 Task: Master Chrome QR Code Generator.
Action: Mouse moved to (1138, 32)
Screenshot: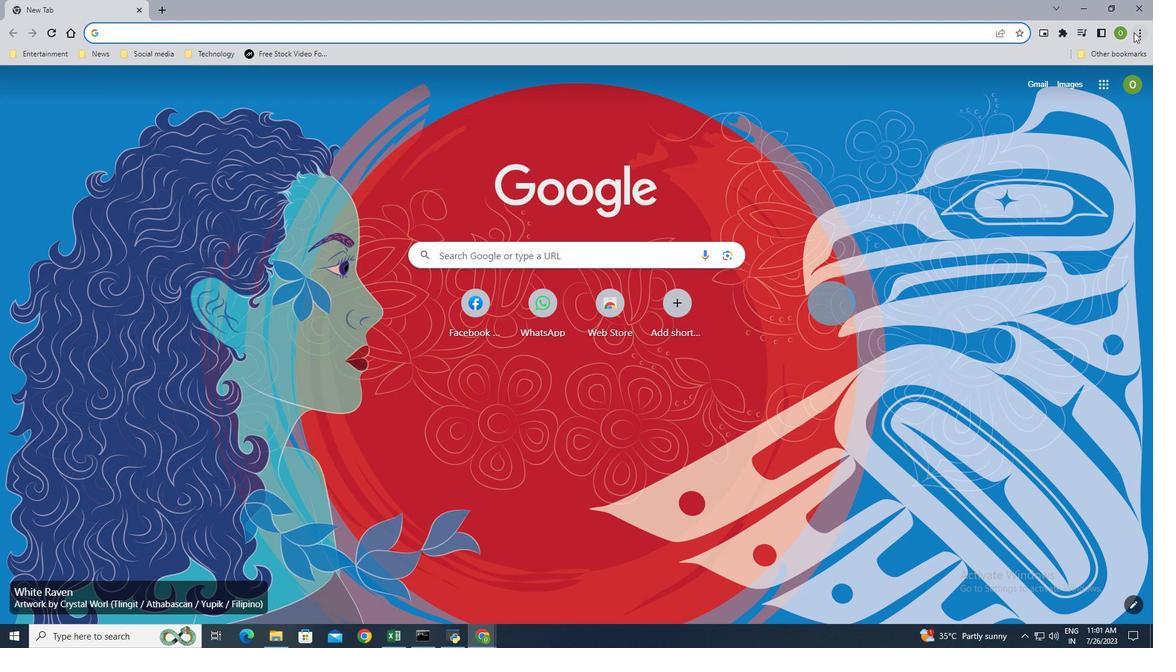 
Action: Mouse pressed left at (1138, 32)
Screenshot: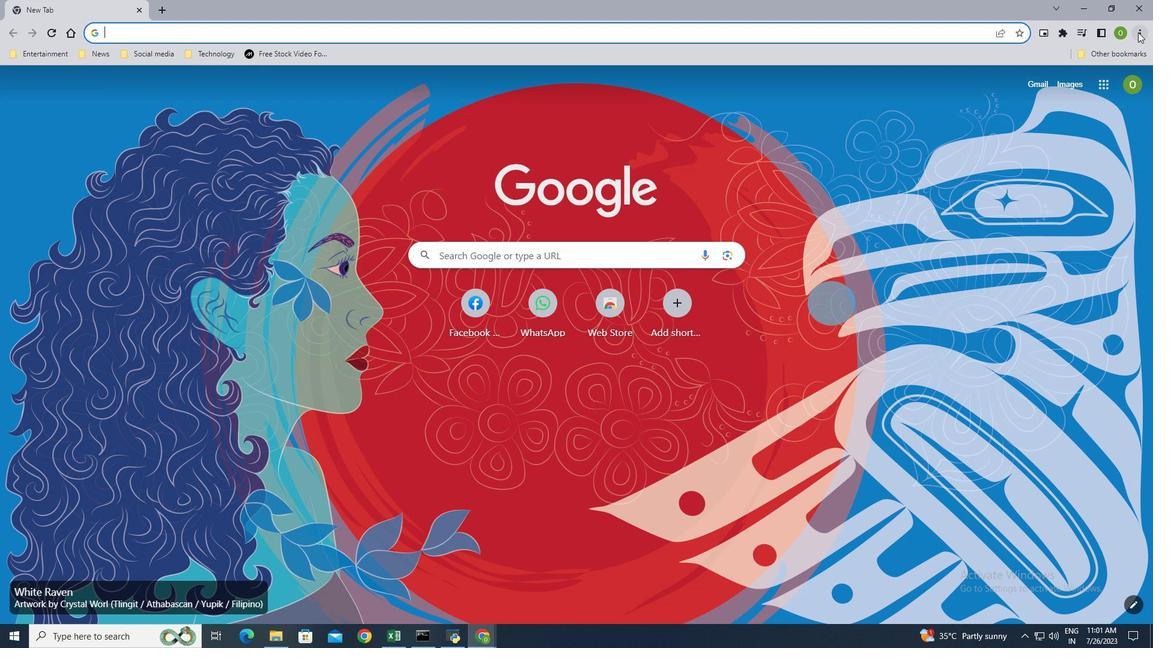 
Action: Mouse moved to (1043, 152)
Screenshot: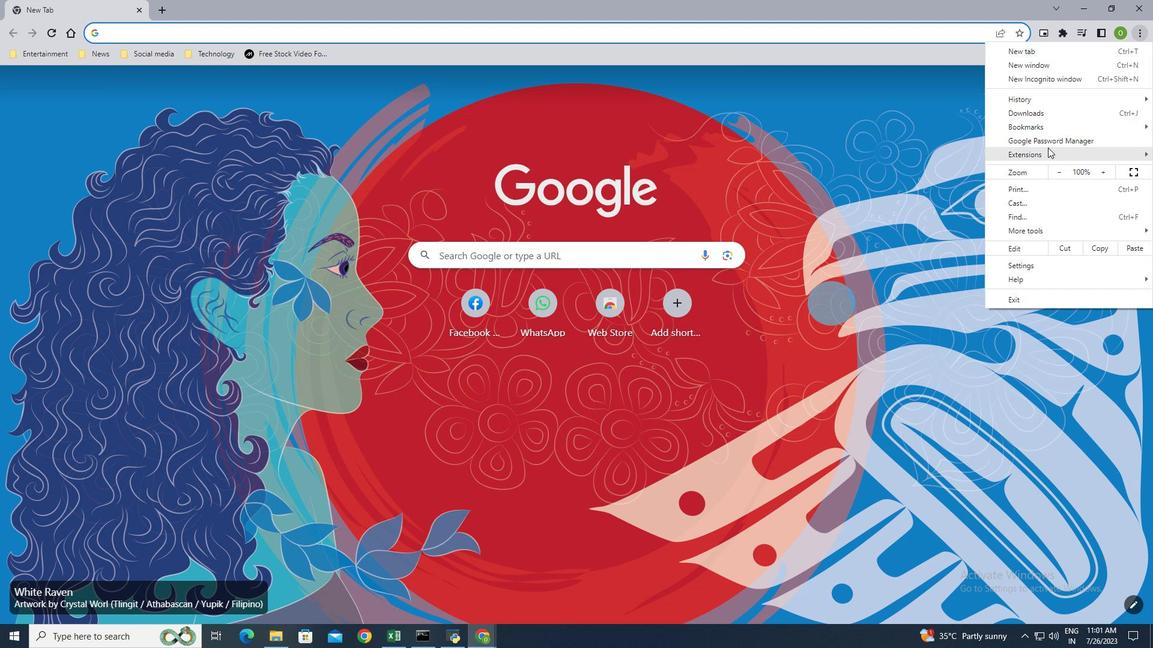 
Action: Mouse pressed left at (1043, 152)
Screenshot: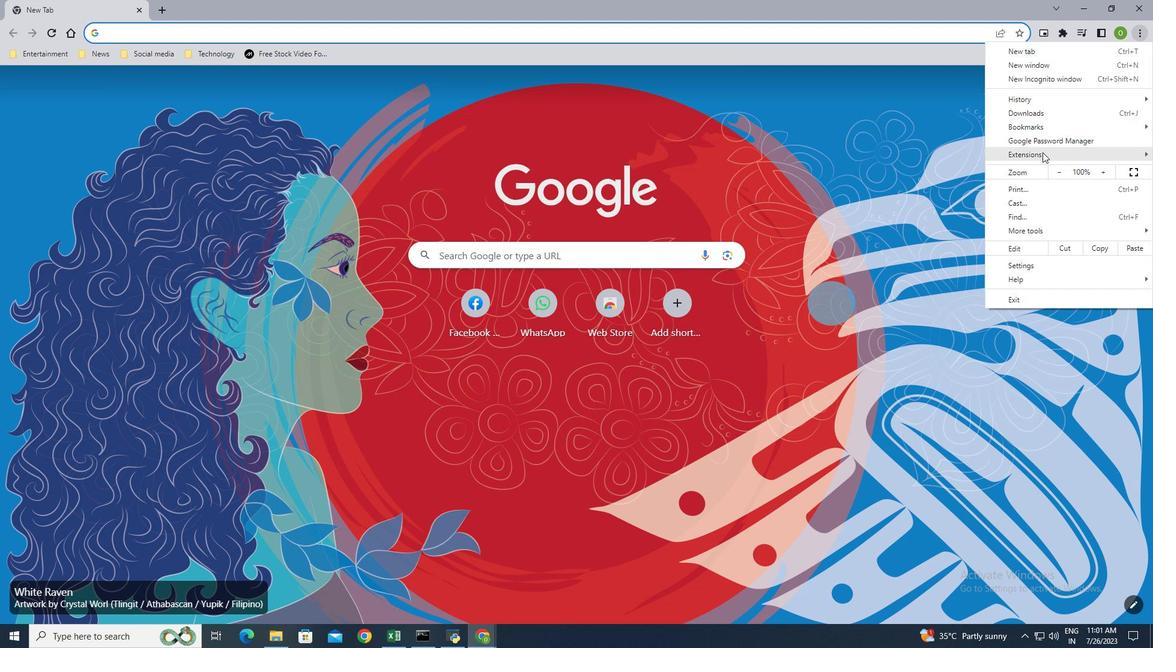 
Action: Mouse moved to (929, 170)
Screenshot: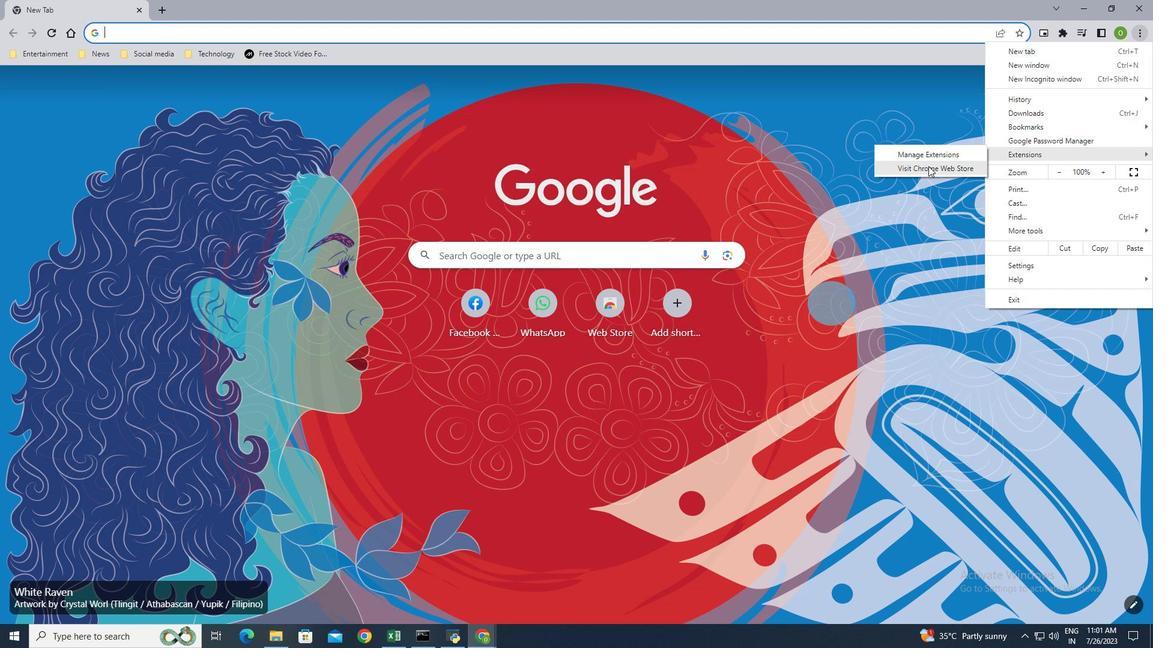
Action: Mouse pressed left at (929, 170)
Screenshot: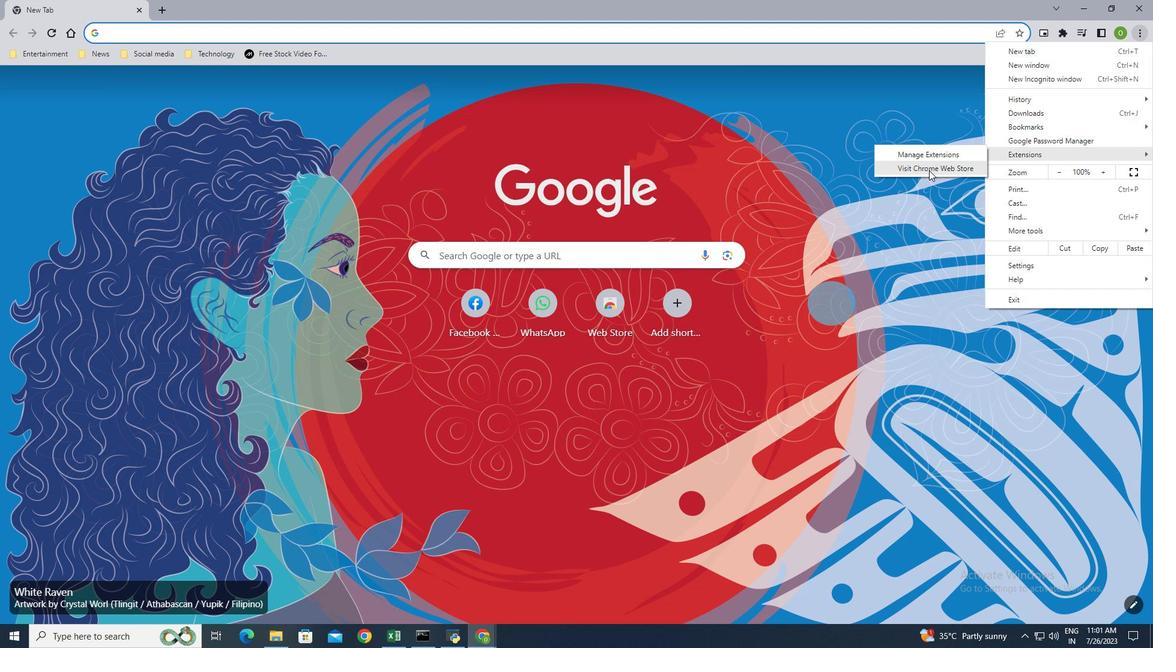 
Action: Mouse moved to (250, 129)
Screenshot: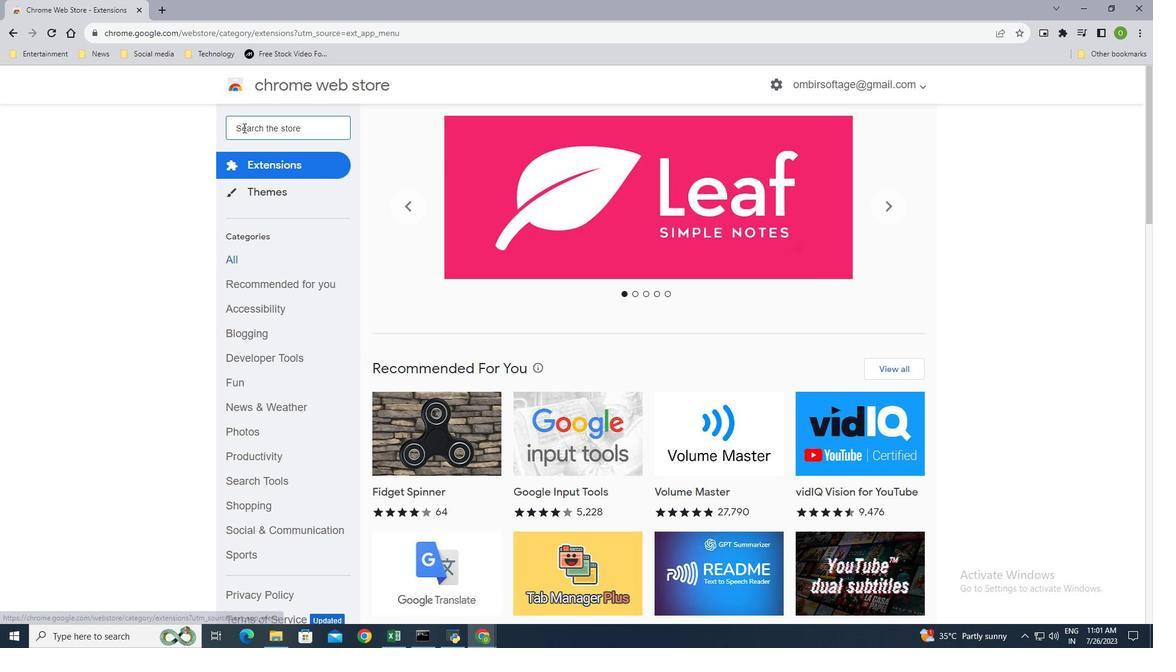 
Action: Mouse pressed left at (250, 129)
Screenshot: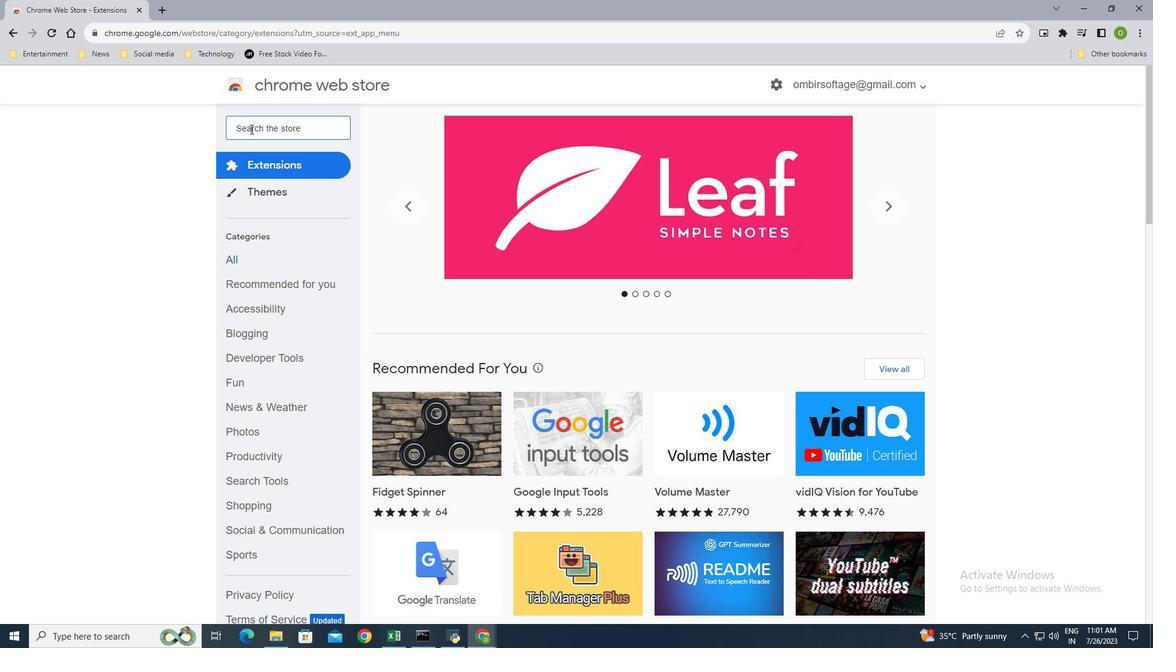 
Action: Key pressed qr<Key.space>code<Key.space>generator<Key.enter>
Screenshot: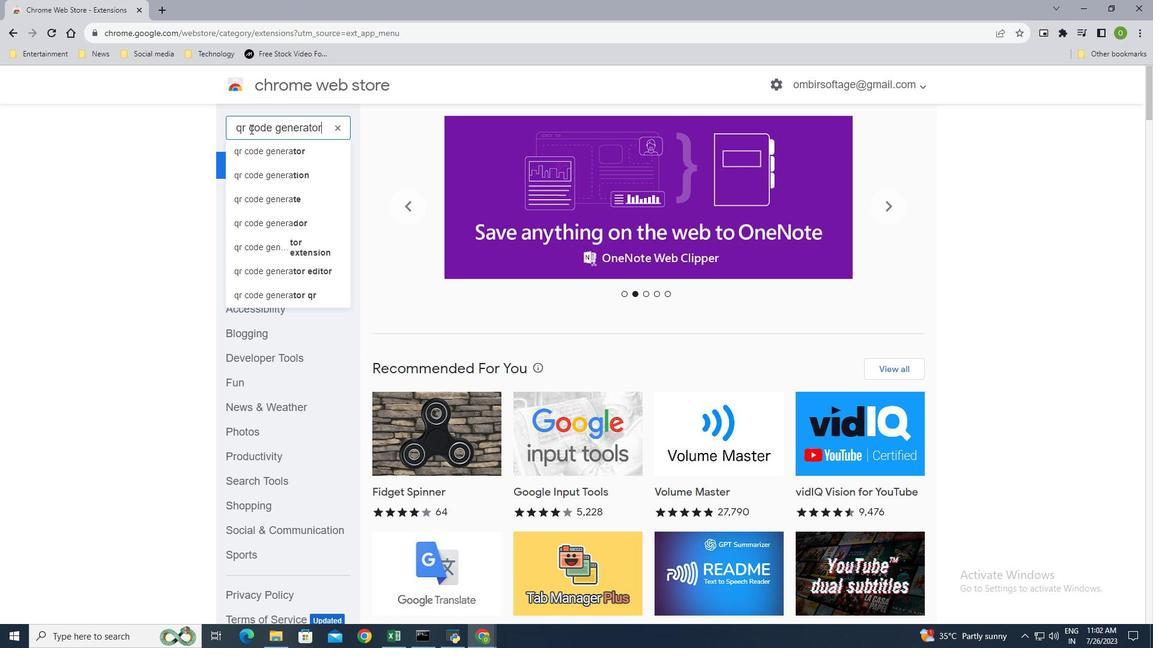 
Action: Mouse moved to (263, 148)
Screenshot: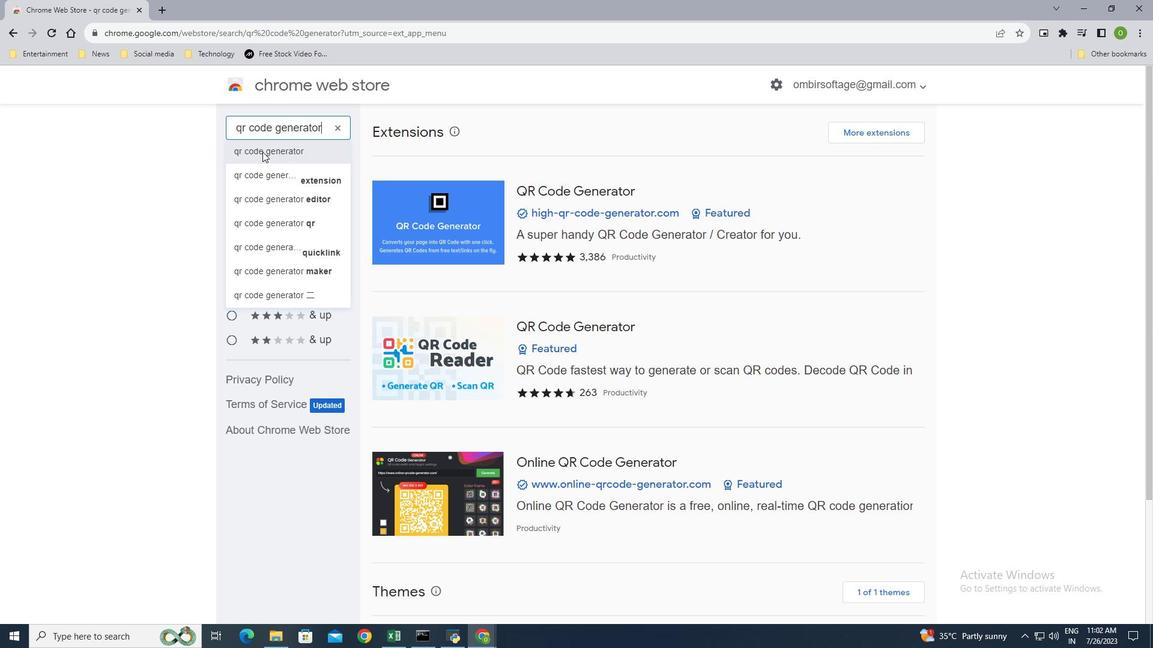 
Action: Mouse pressed left at (263, 148)
Screenshot: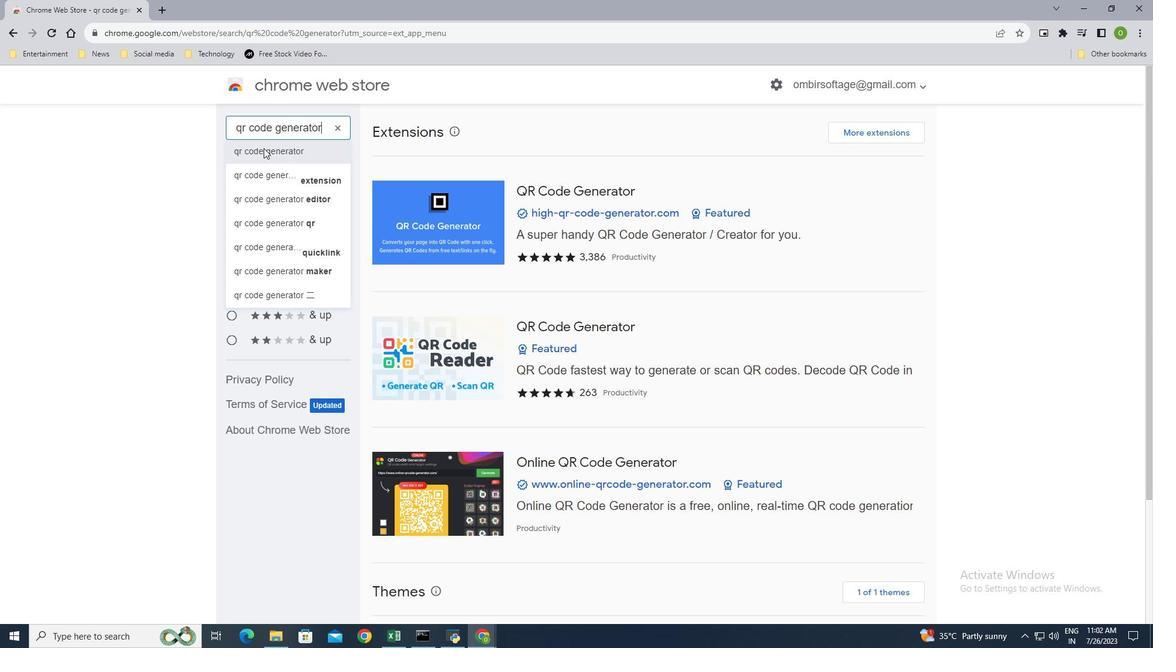 
Action: Mouse moved to (584, 301)
Screenshot: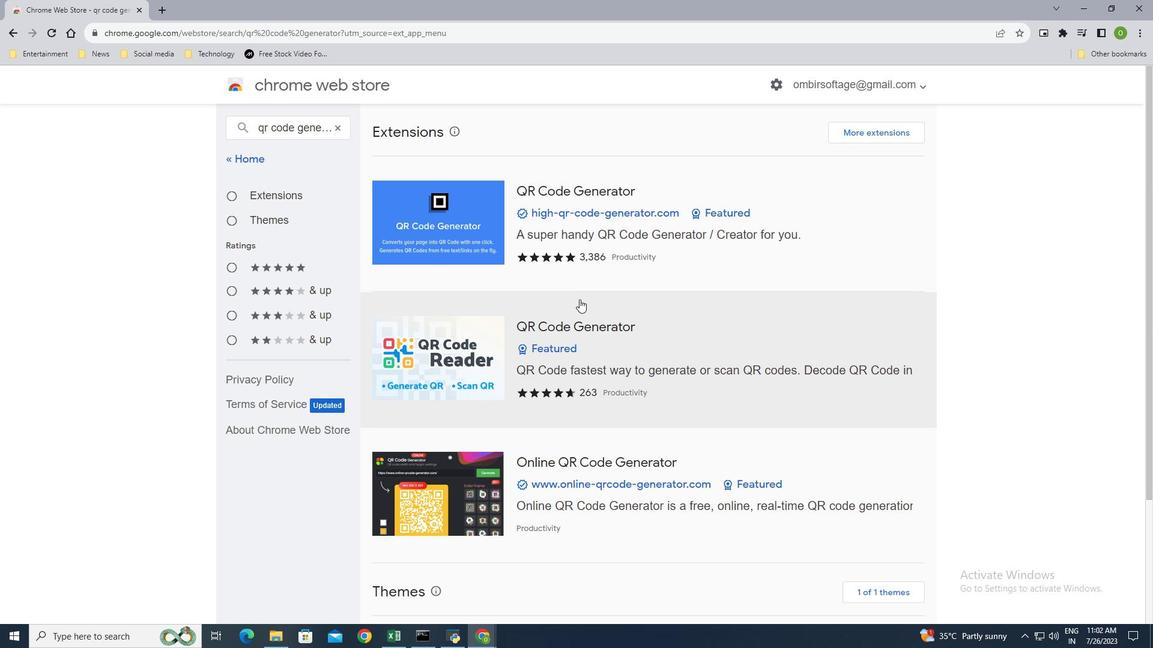 
Action: Mouse scrolled (584, 301) with delta (0, 0)
Screenshot: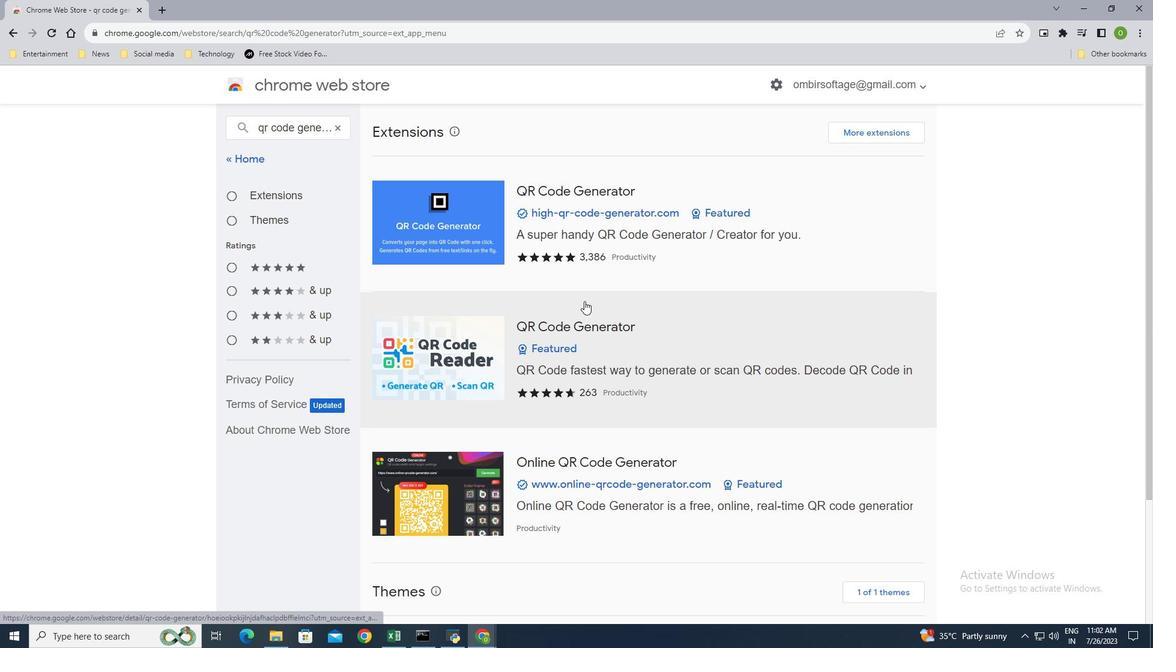
Action: Mouse scrolled (584, 301) with delta (0, 0)
Screenshot: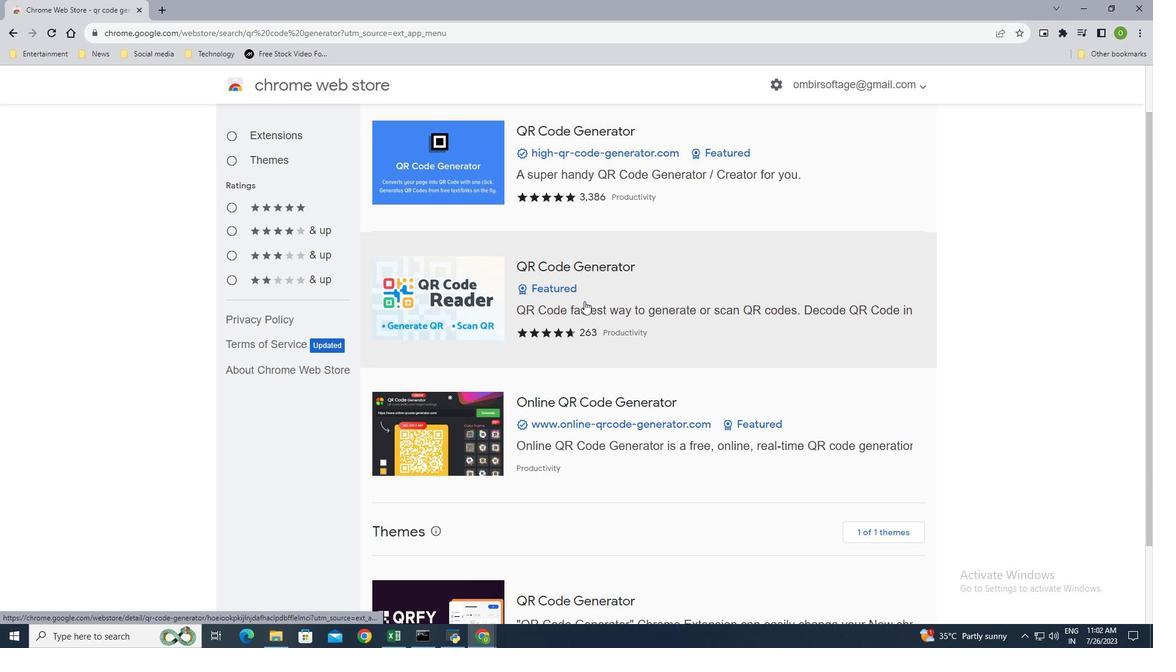 
Action: Mouse scrolled (584, 301) with delta (0, 0)
Screenshot: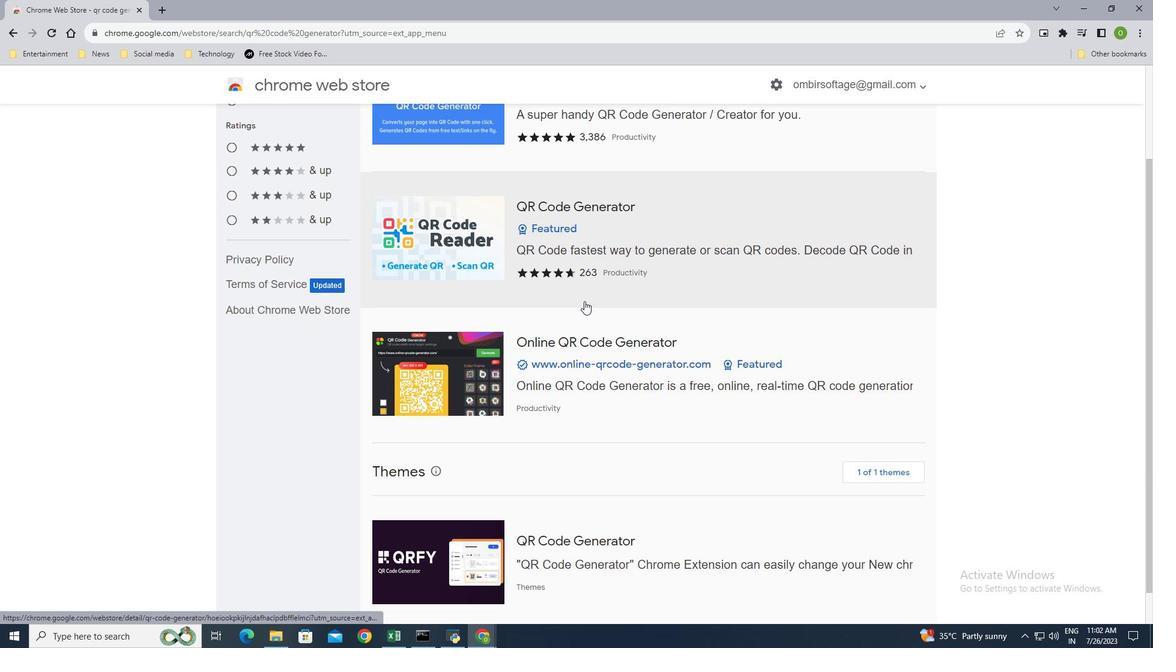 
Action: Mouse scrolled (584, 301) with delta (0, 0)
Screenshot: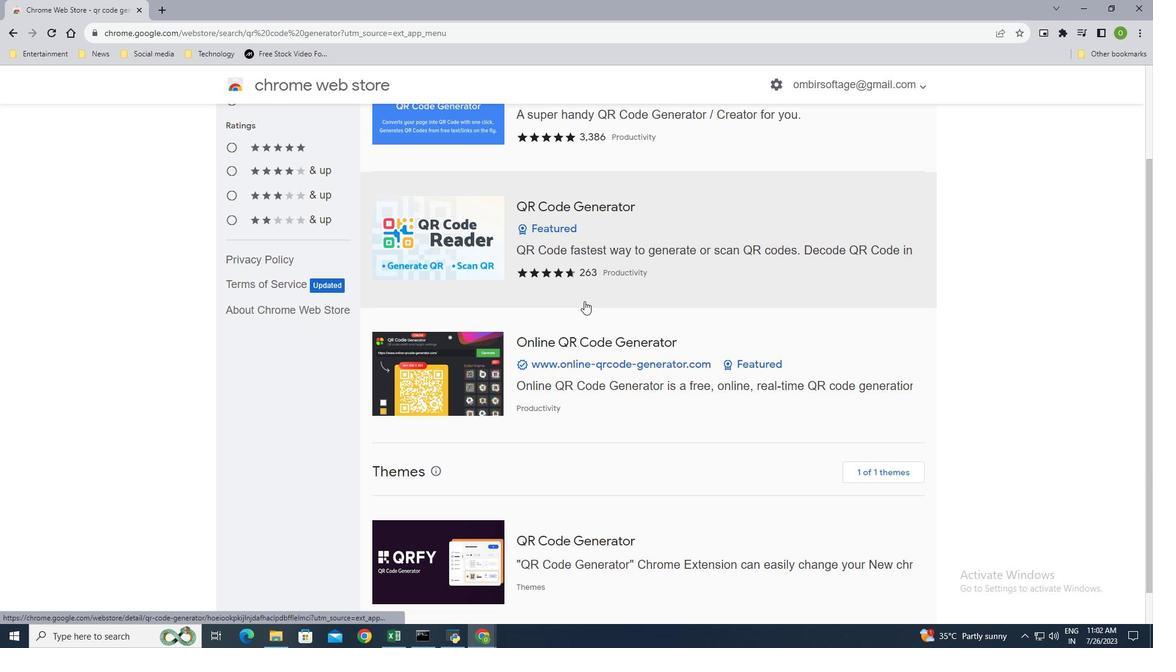 
Action: Mouse scrolled (584, 301) with delta (0, 0)
Screenshot: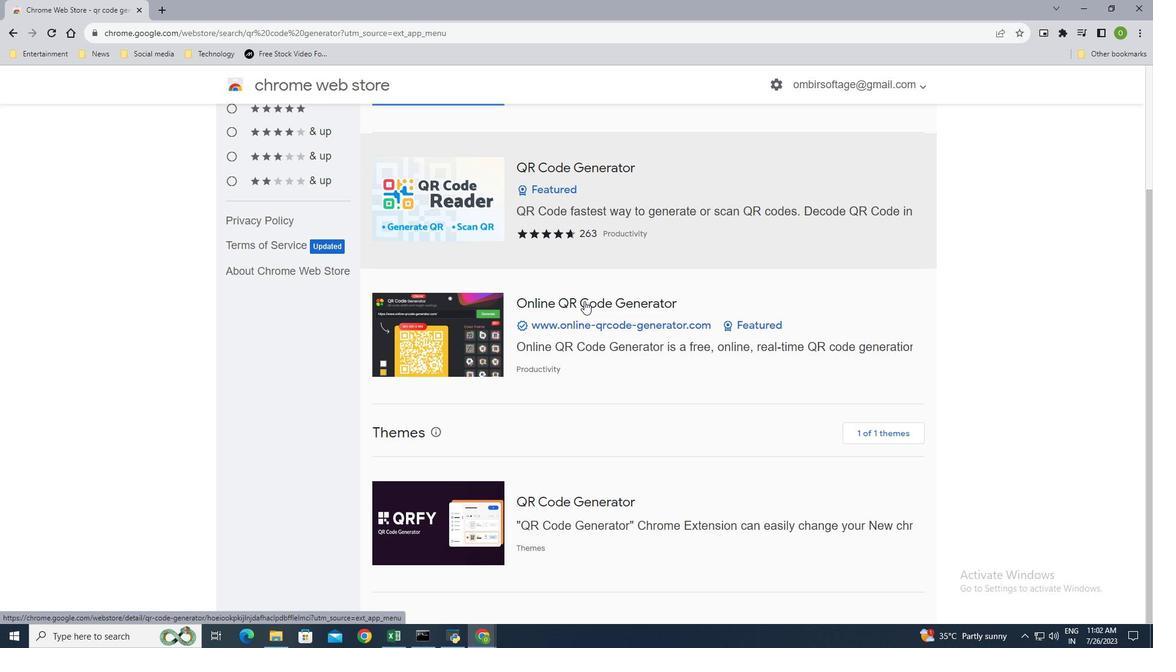 
Action: Mouse scrolled (584, 301) with delta (0, 0)
Screenshot: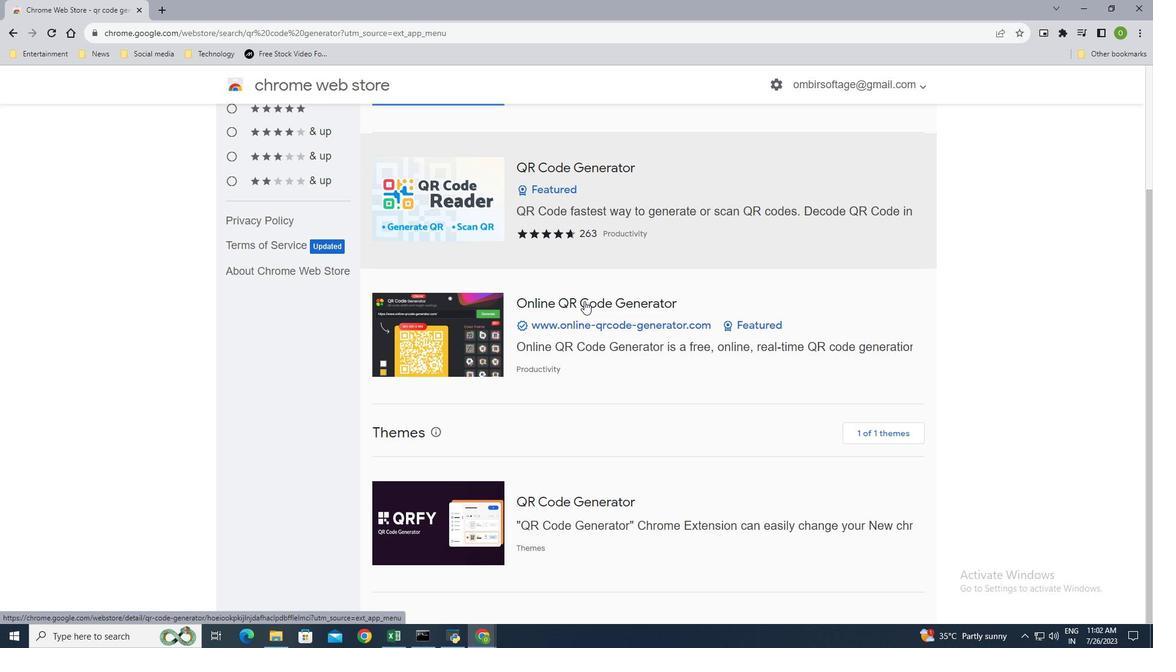 
Action: Mouse moved to (599, 325)
Screenshot: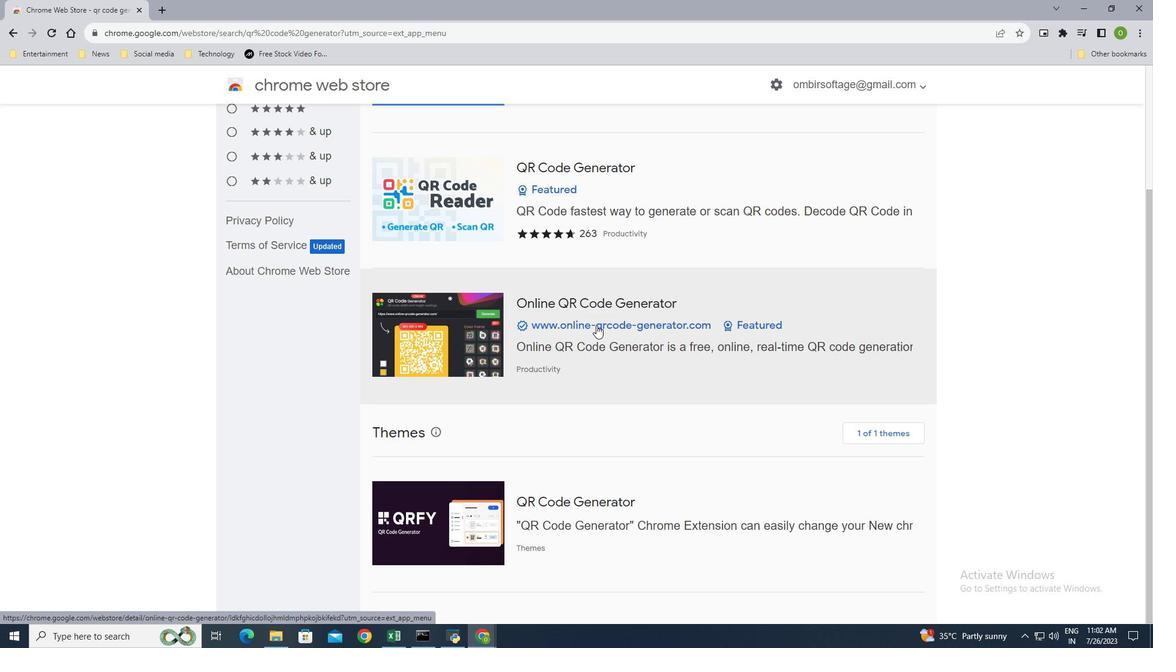 
Action: Mouse scrolled (599, 326) with delta (0, 0)
Screenshot: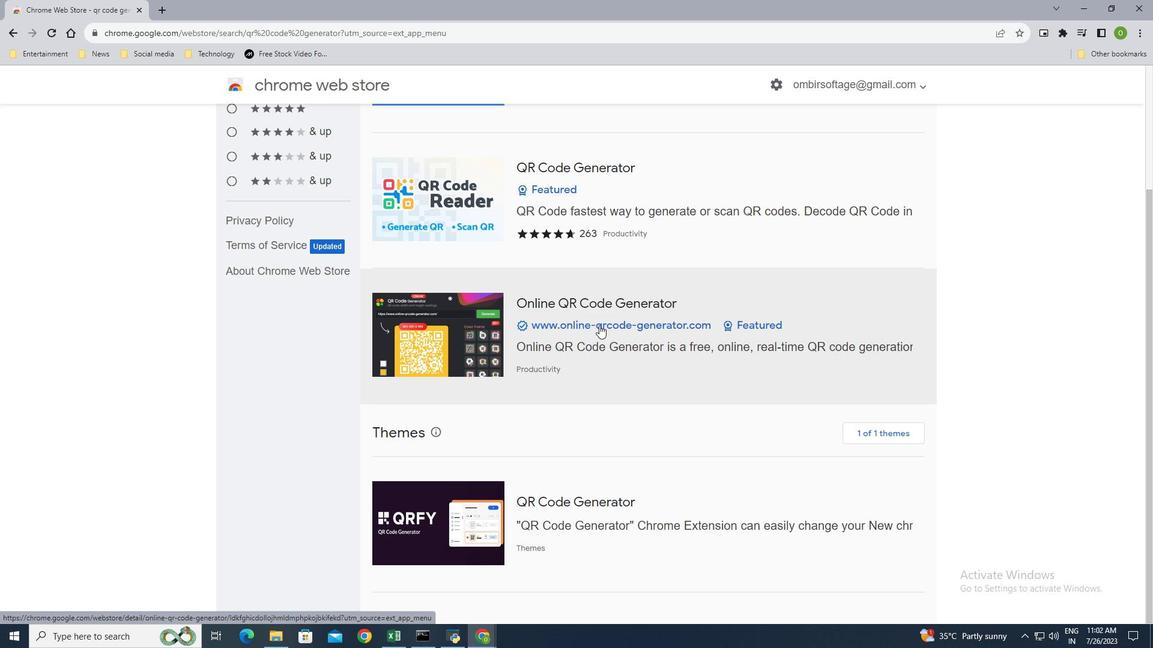
Action: Mouse scrolled (599, 326) with delta (0, 0)
Screenshot: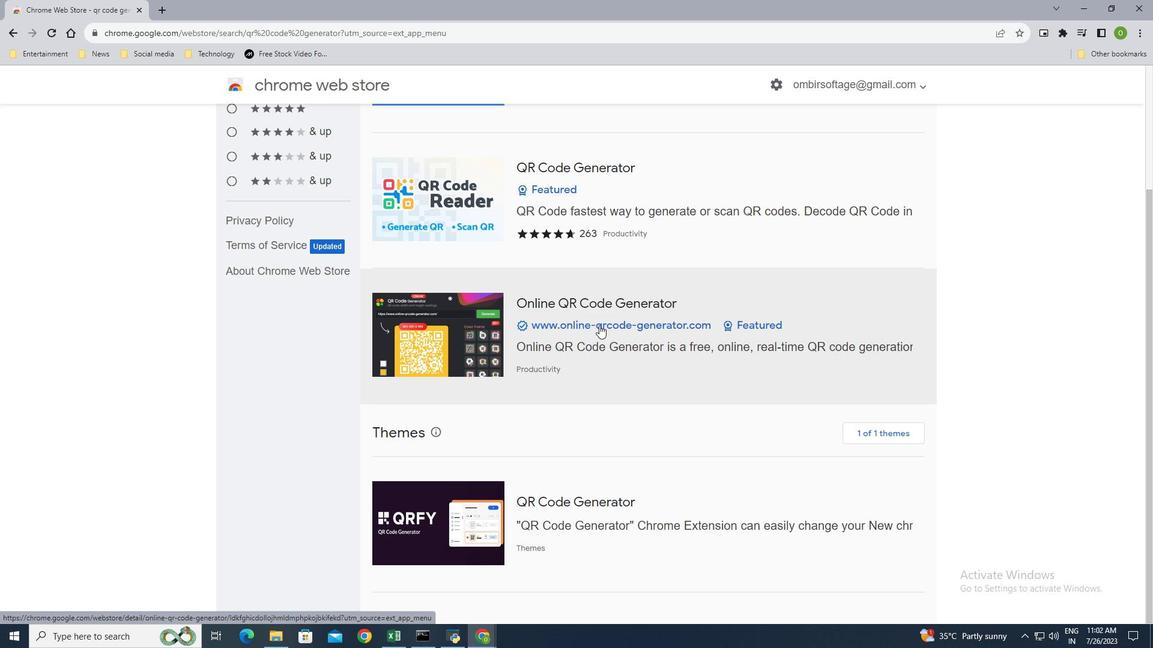
Action: Mouse scrolled (599, 326) with delta (0, 0)
Screenshot: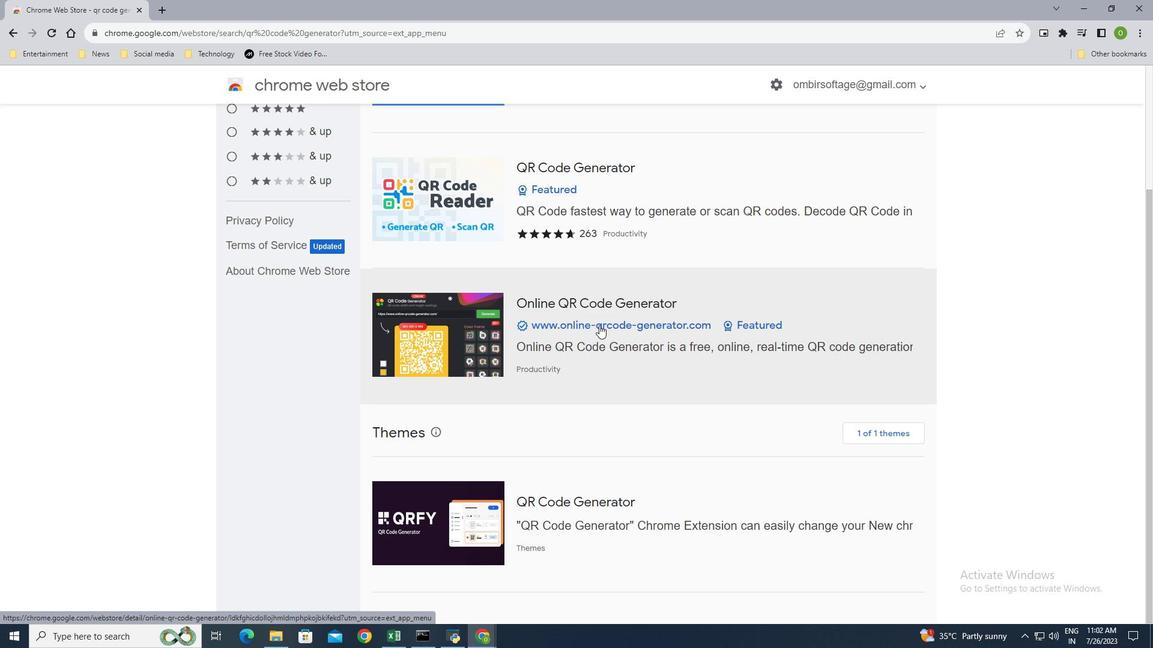 
Action: Mouse scrolled (599, 326) with delta (0, 0)
Screenshot: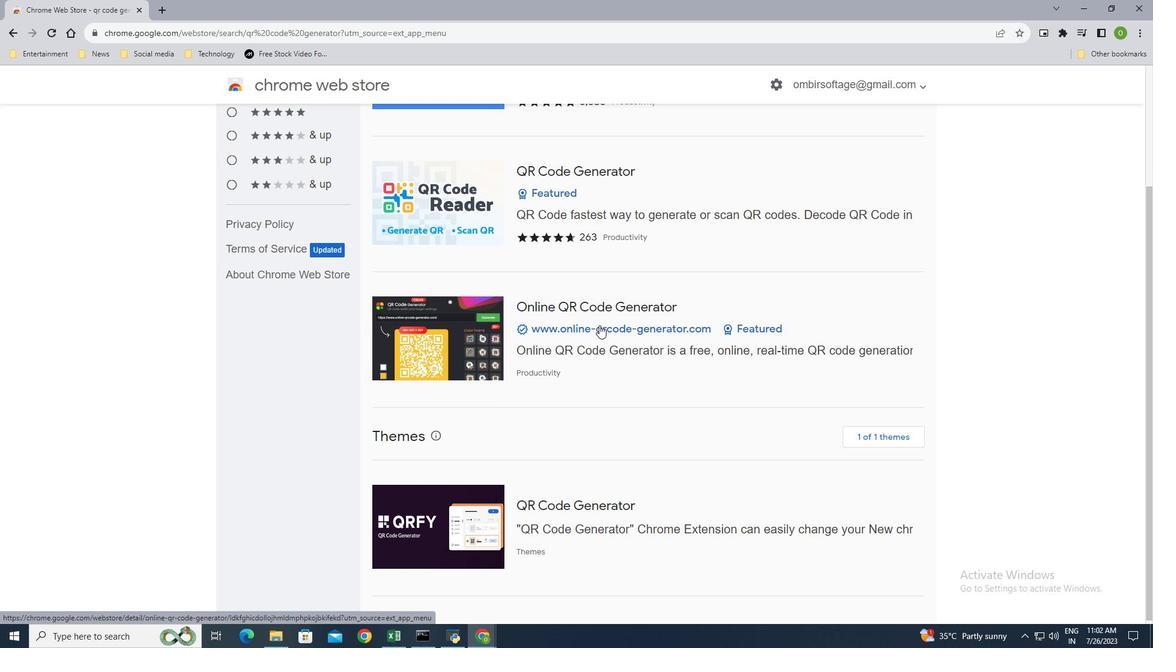 
Action: Mouse scrolled (599, 326) with delta (0, 0)
Screenshot: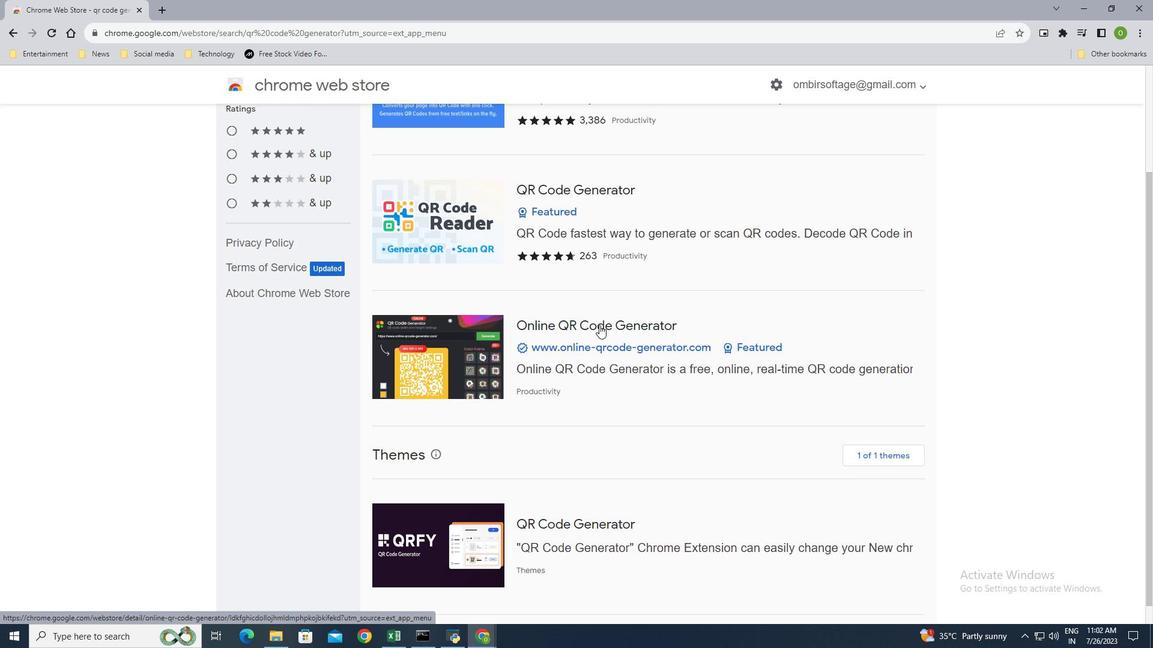 
Action: Mouse moved to (578, 322)
Screenshot: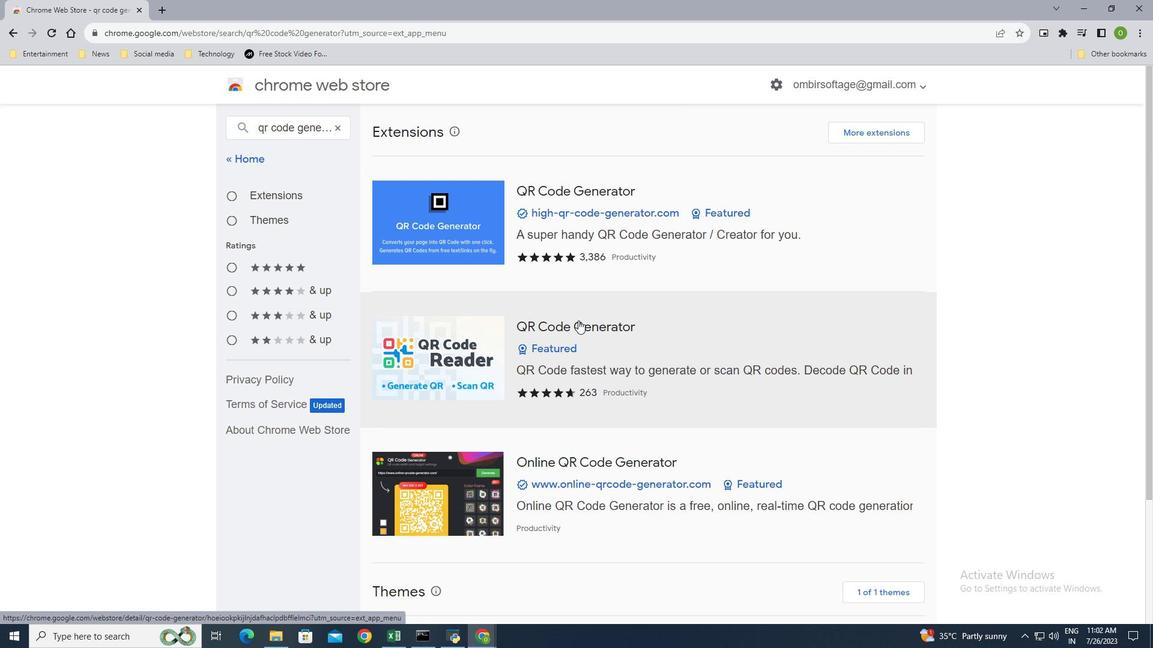 
Action: Mouse pressed left at (578, 322)
Screenshot: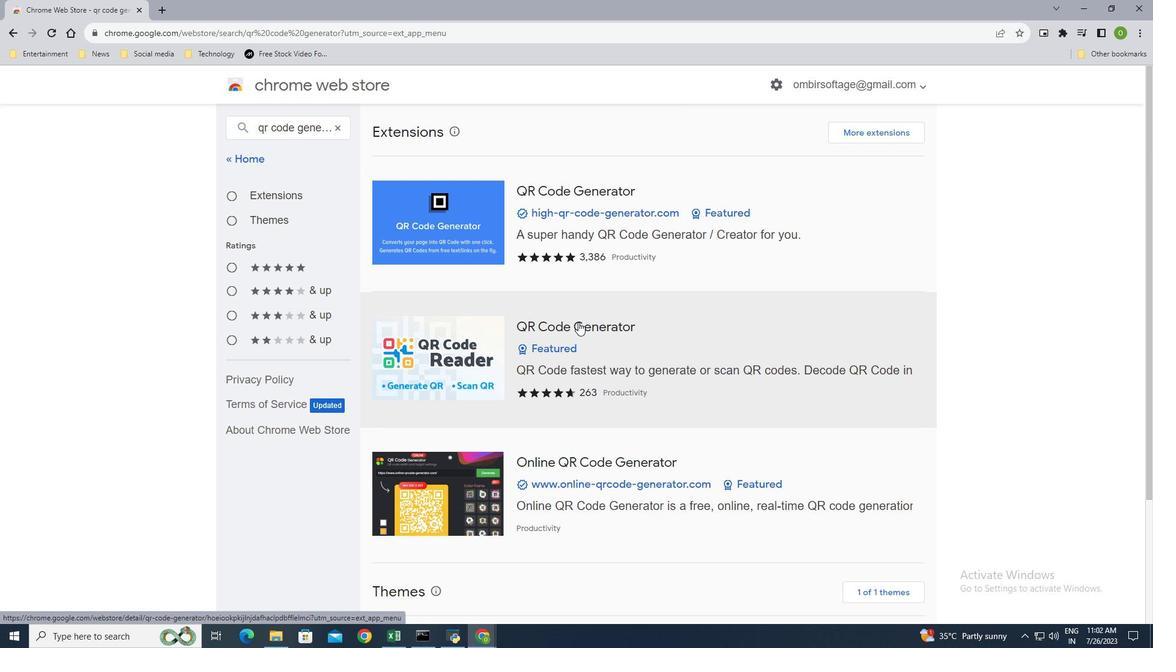 
Action: Mouse moved to (820, 168)
Screenshot: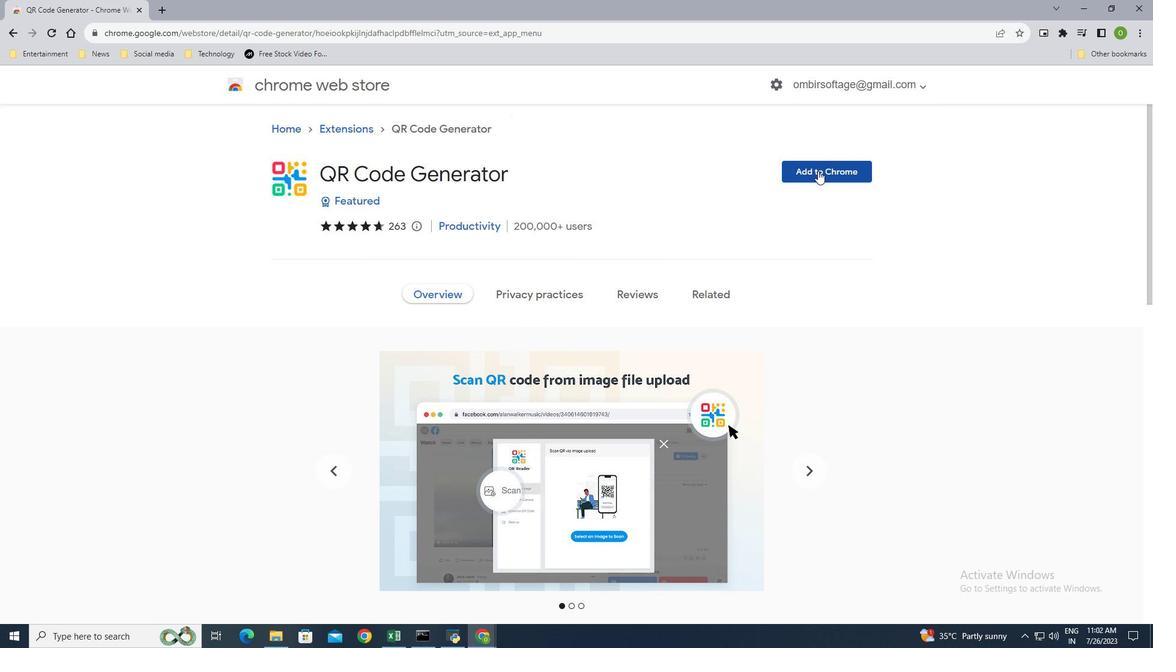 
Action: Mouse pressed left at (820, 168)
Screenshot: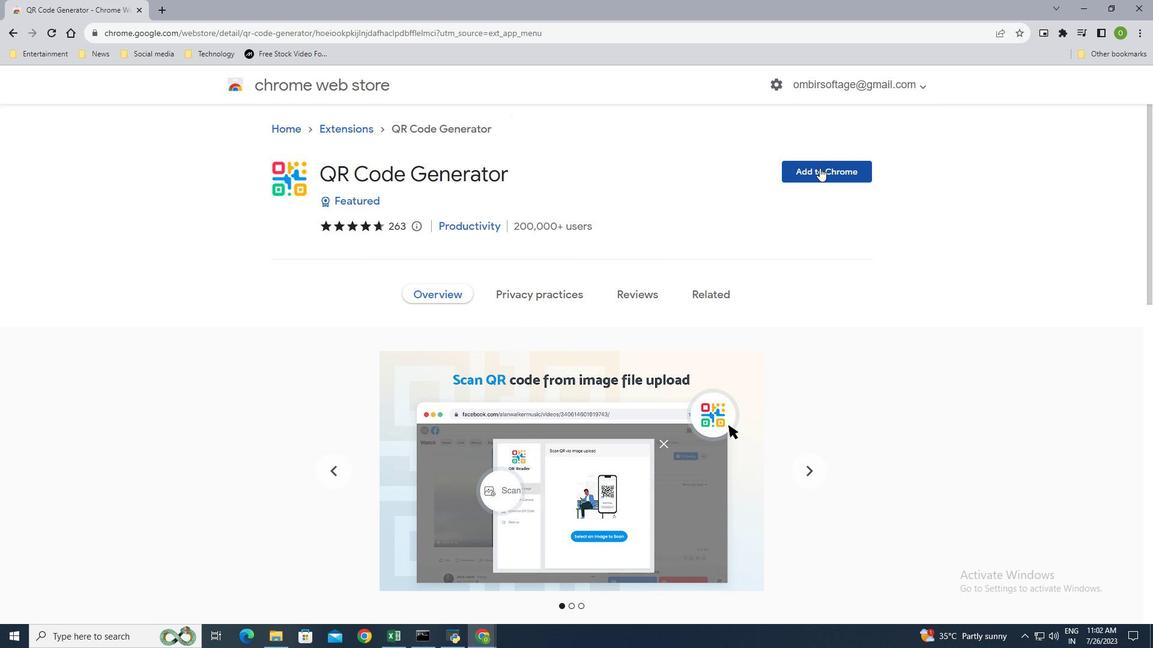 
Action: Mouse moved to (588, 132)
Screenshot: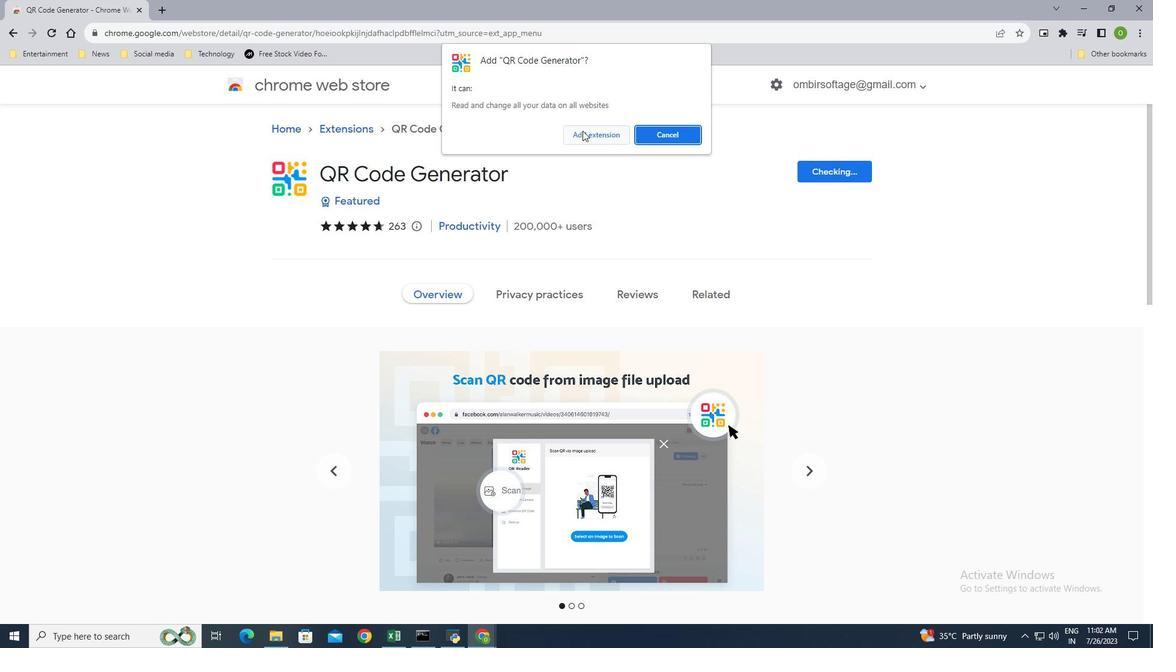 
Action: Mouse pressed left at (588, 132)
Screenshot: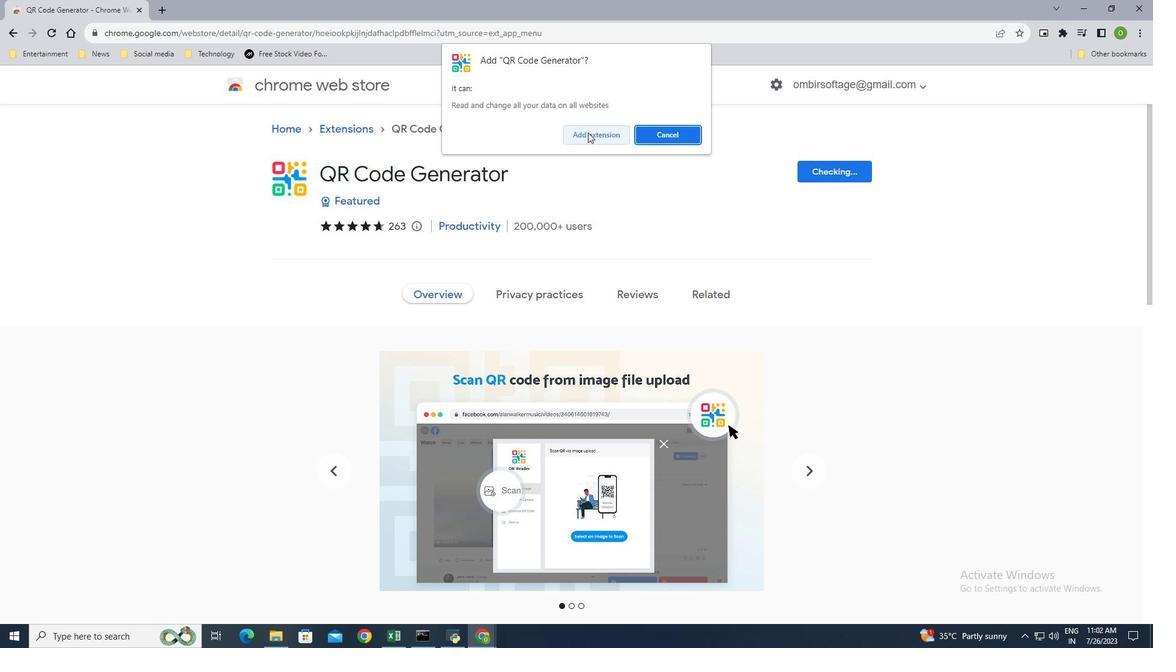 
Action: Mouse moved to (704, 127)
Screenshot: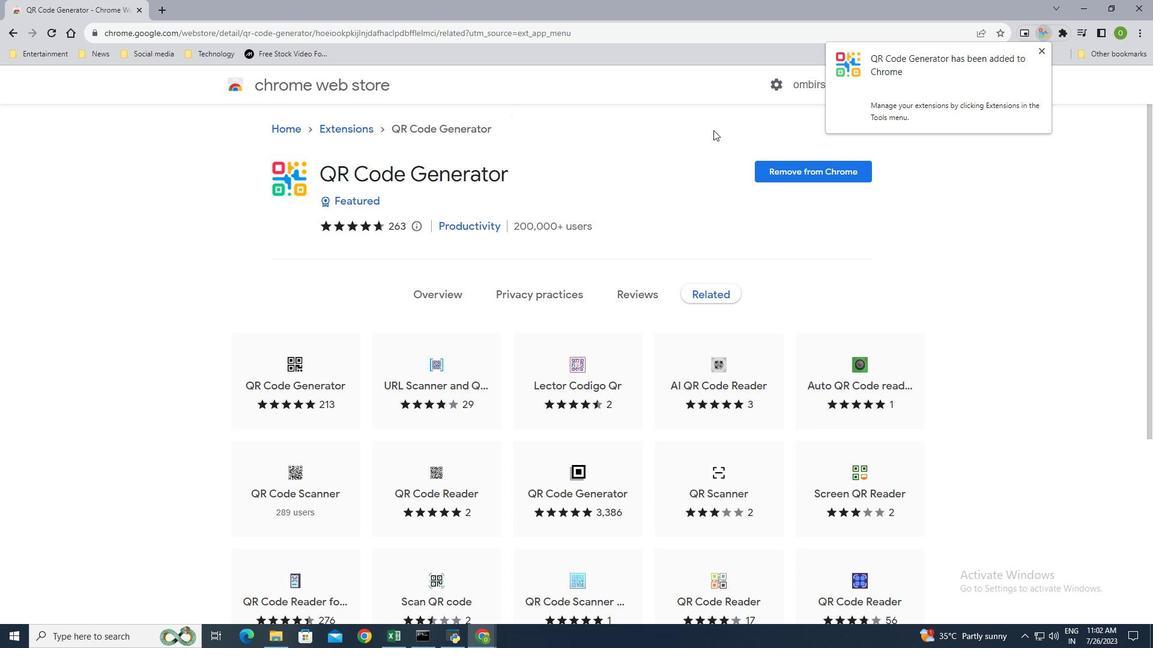 
Action: Mouse pressed left at (704, 127)
Screenshot: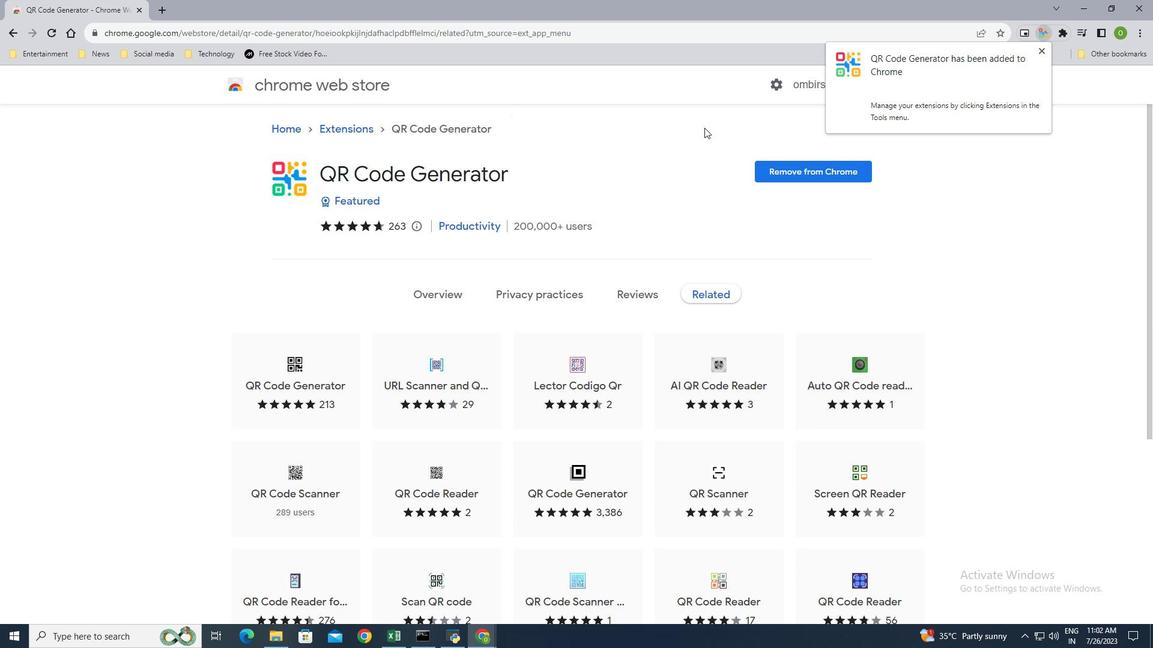 
Action: Mouse moved to (167, 9)
Screenshot: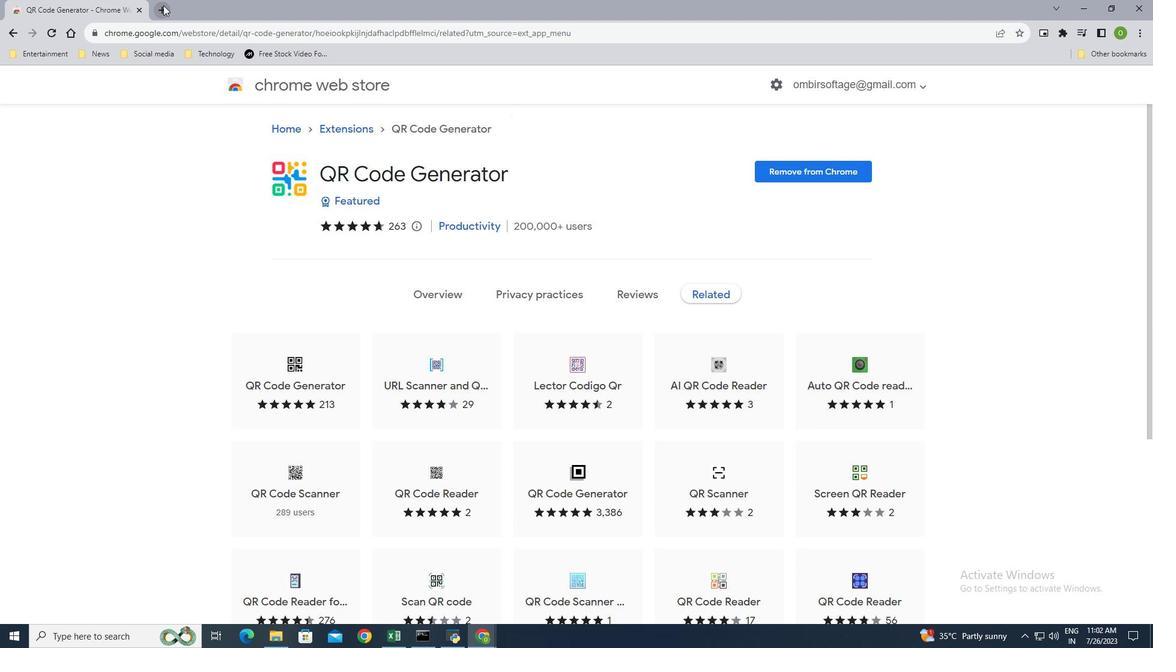 
Action: Mouse pressed left at (167, 9)
Screenshot: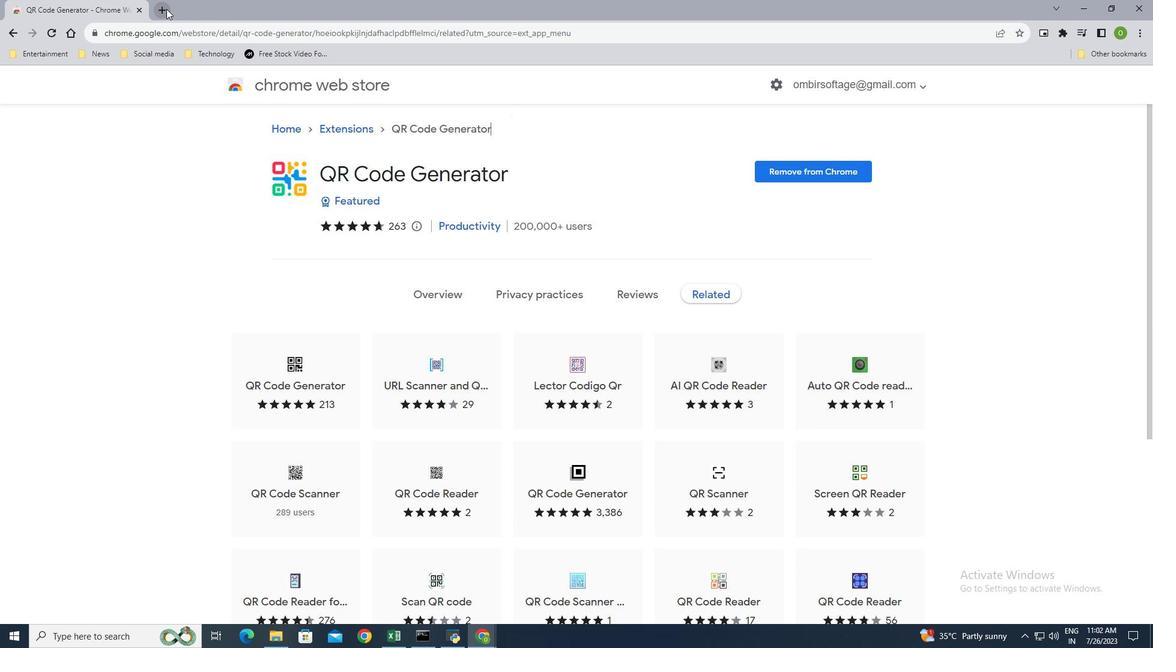 
Action: Mouse moved to (184, 31)
Screenshot: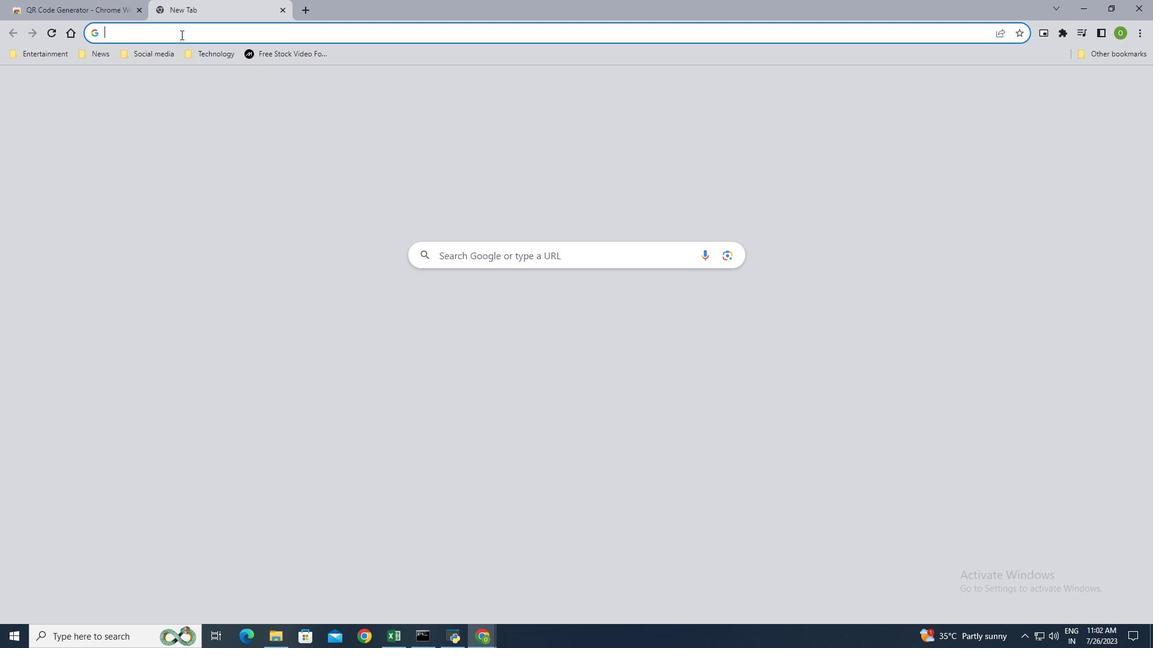 
Action: Mouse pressed left at (184, 31)
Screenshot: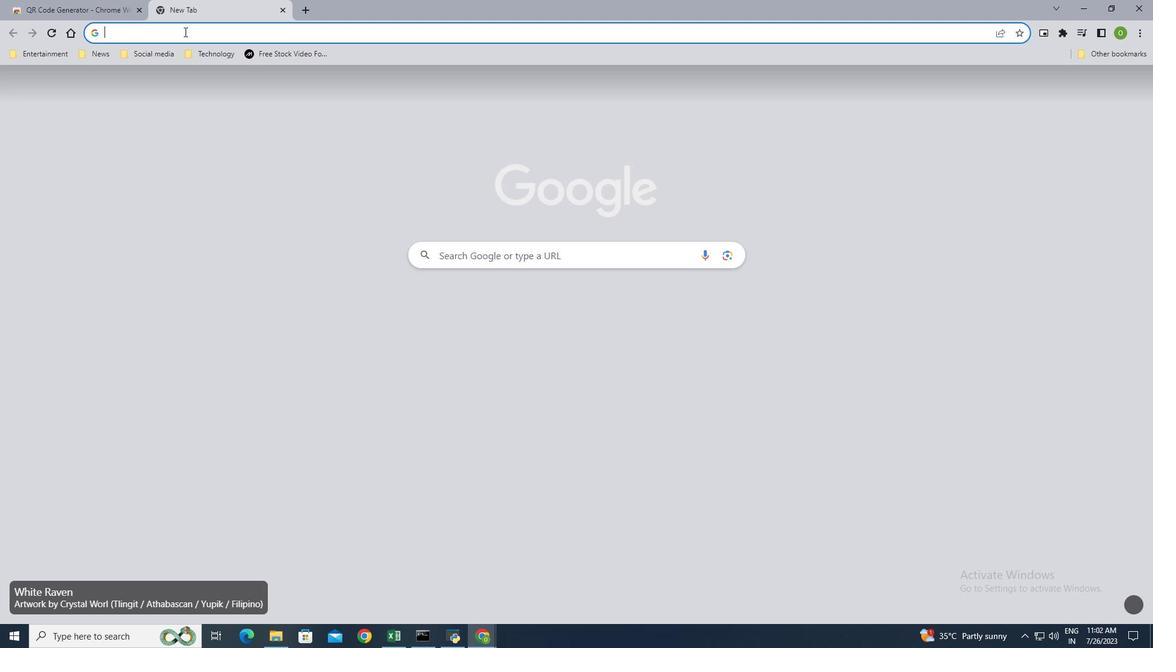
Action: Key pressed yotube<Key.down><Key.enter>
Screenshot: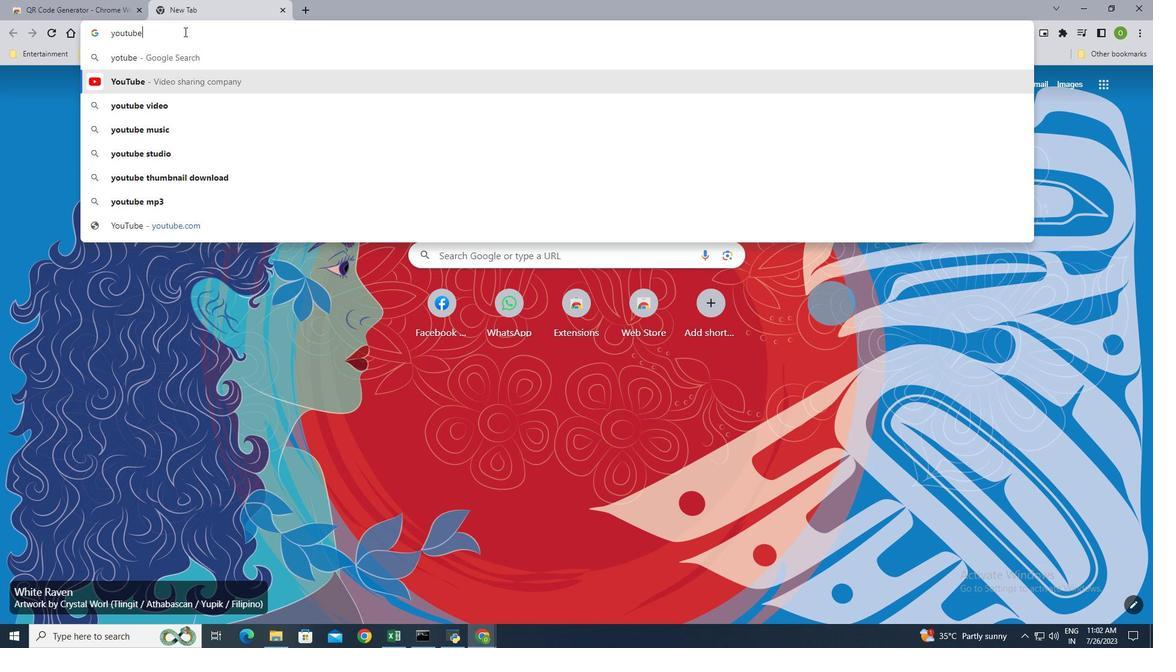
Action: Mouse moved to (163, 212)
Screenshot: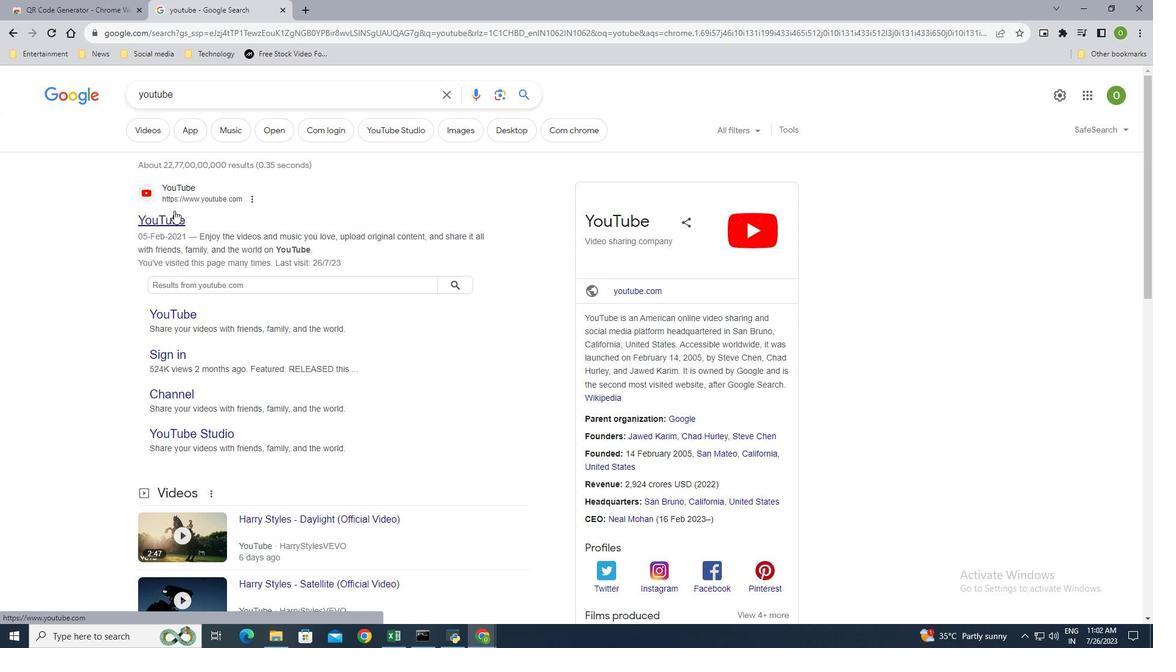 
Action: Mouse pressed left at (163, 212)
Screenshot: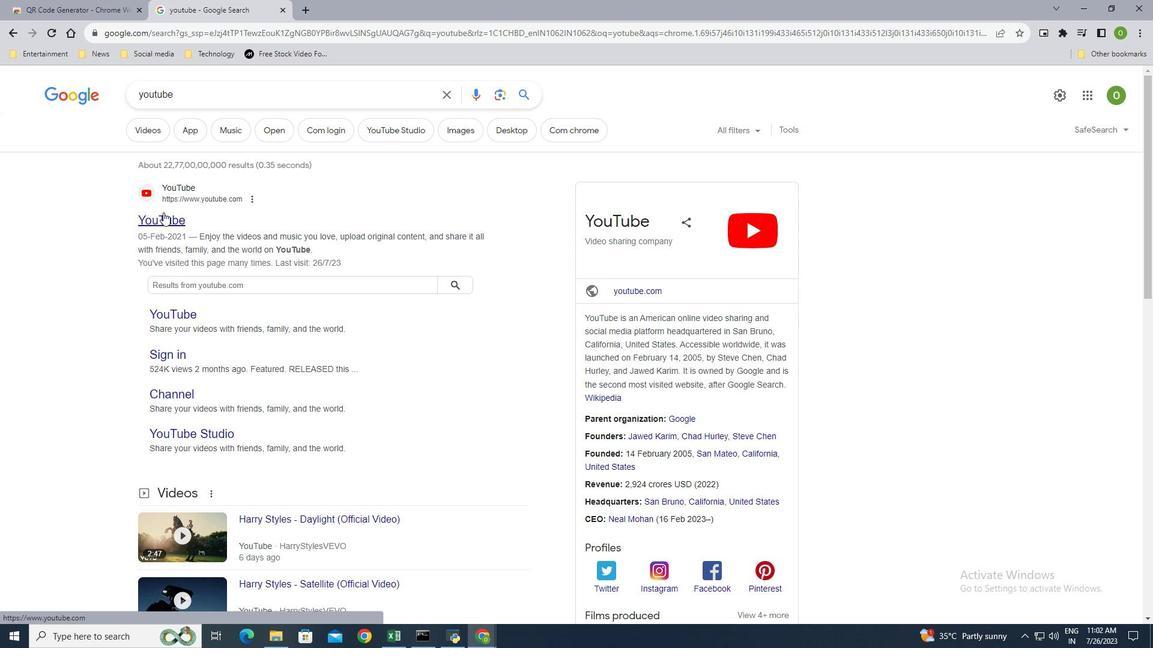 
Action: Mouse moved to (1080, 30)
Screenshot: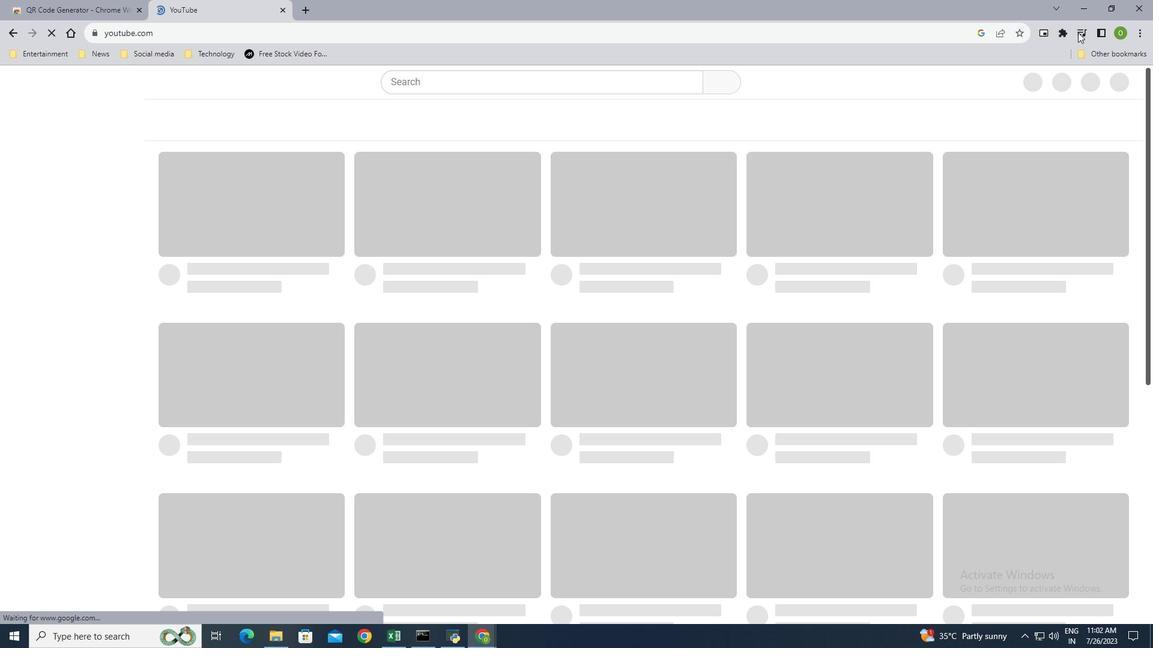 
Action: Mouse pressed left at (1080, 30)
Screenshot: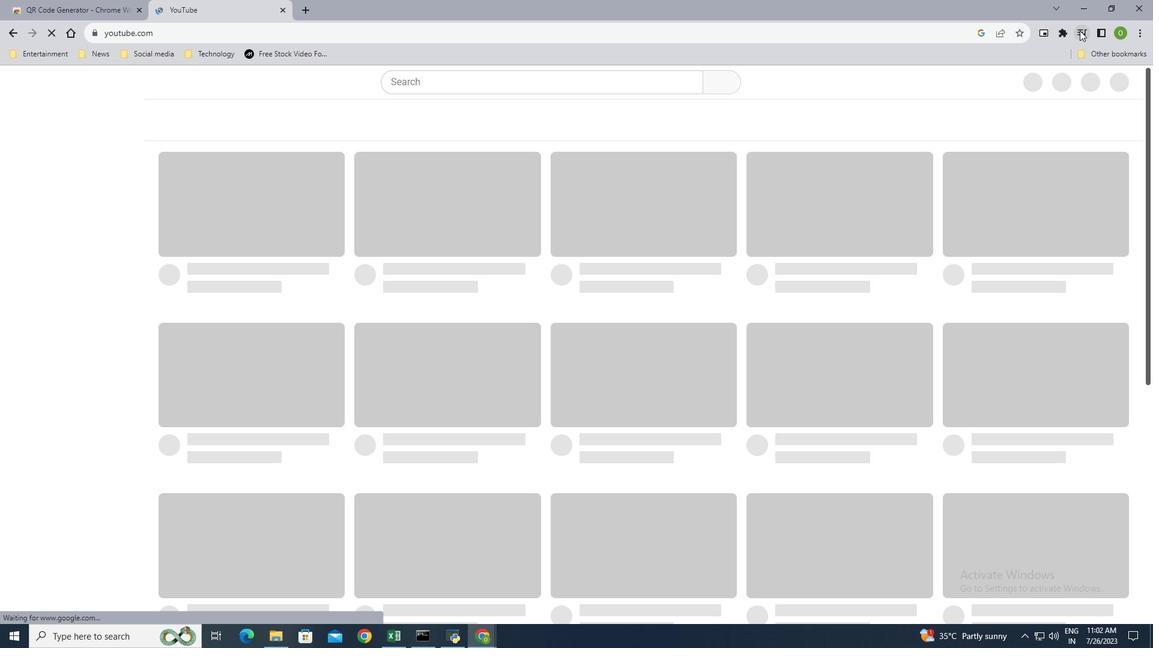 
Action: Mouse moved to (1067, 30)
Screenshot: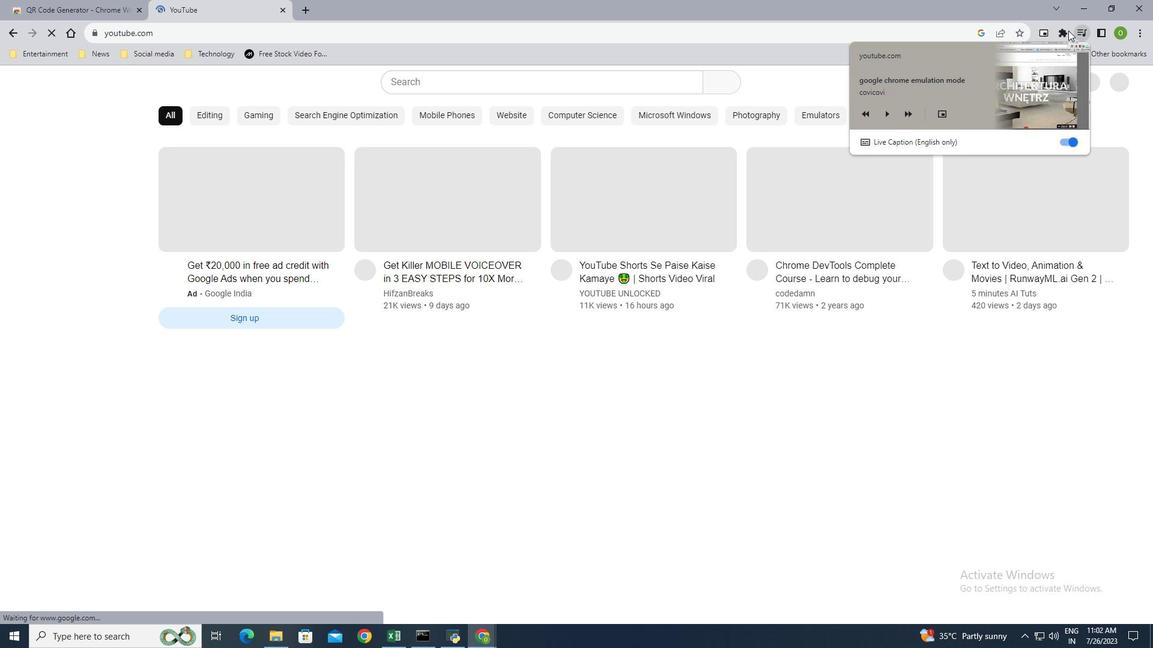 
Action: Mouse pressed left at (1067, 30)
Screenshot: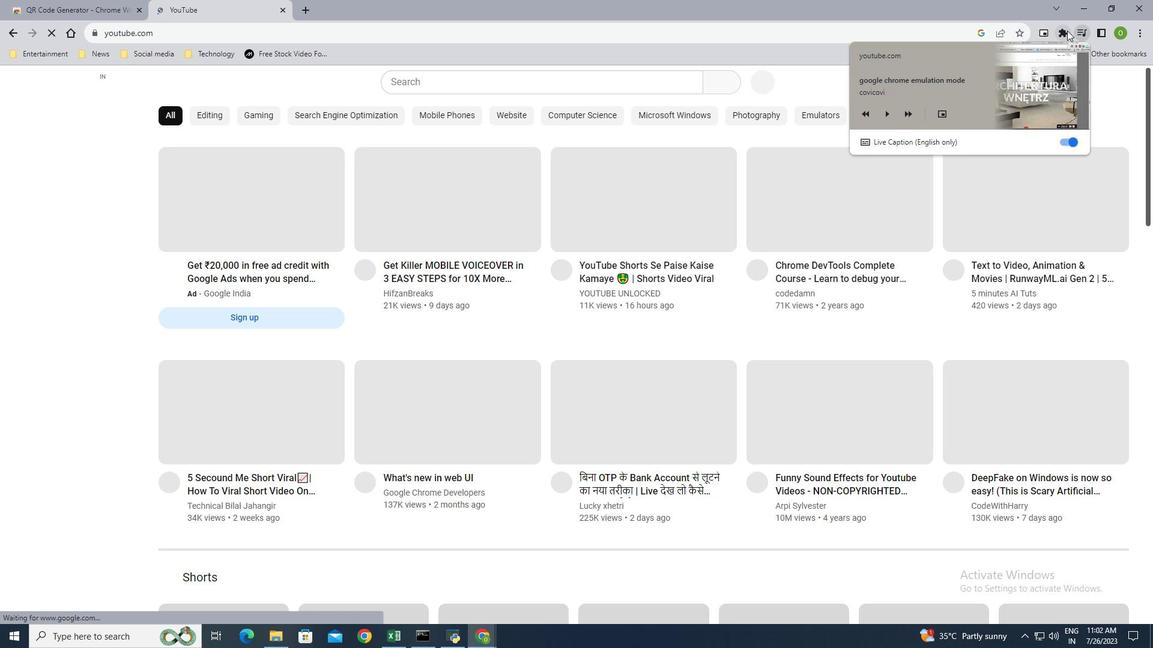 
Action: Mouse moved to (954, 166)
Screenshot: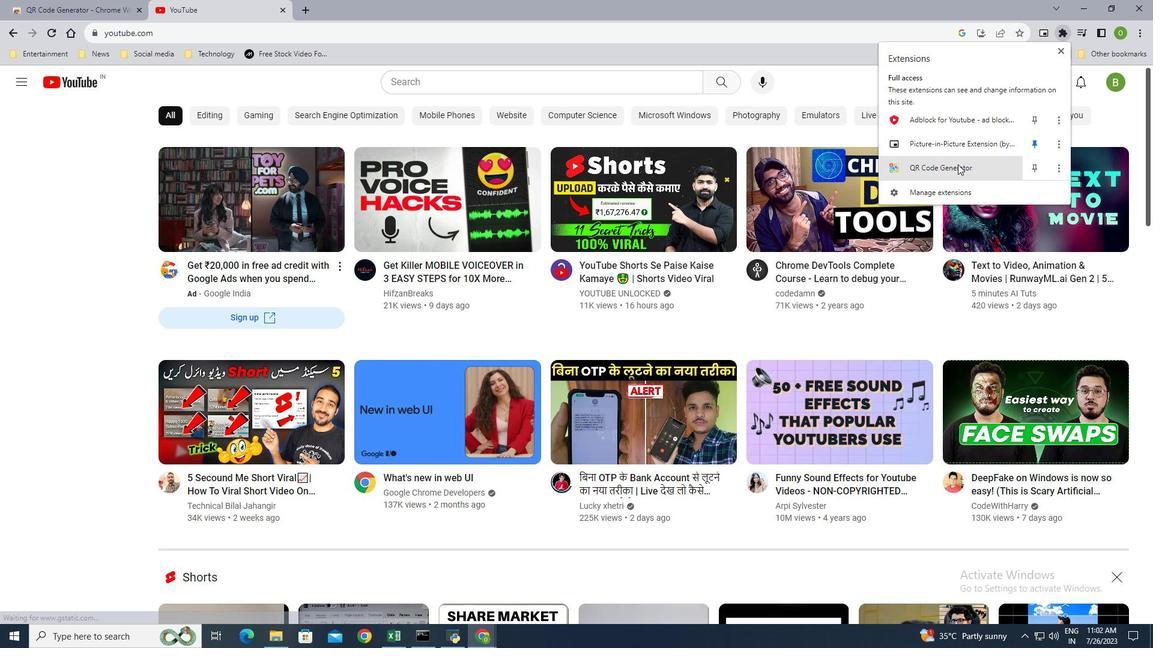 
Action: Mouse pressed left at (954, 166)
Screenshot: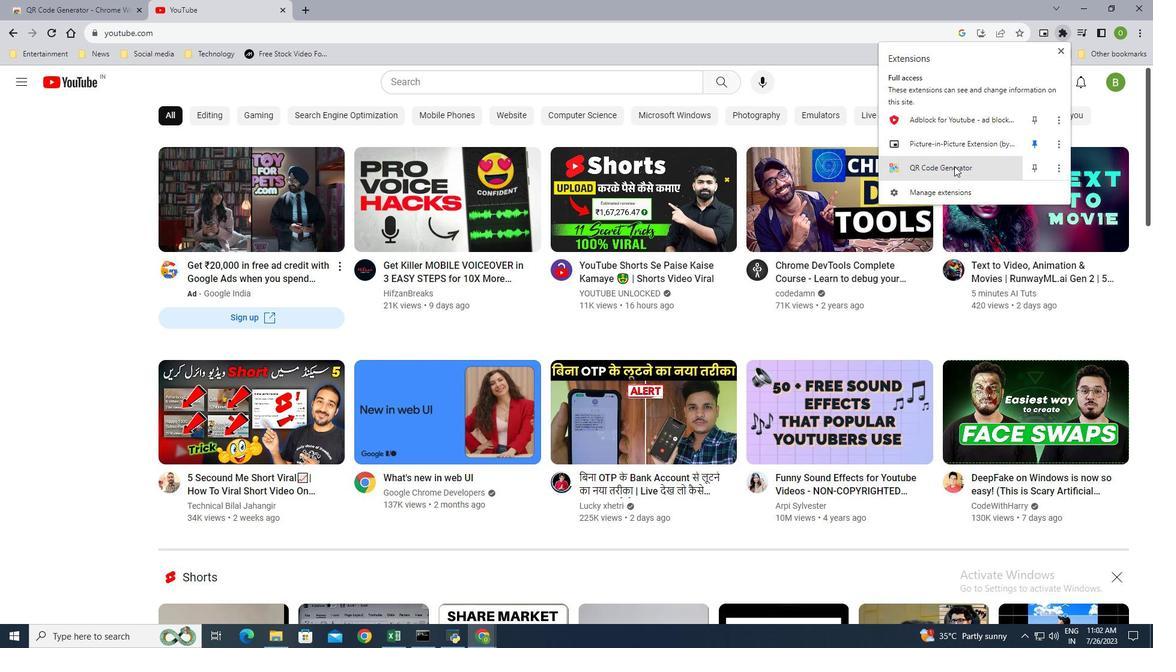 
Action: Mouse moved to (659, 406)
Screenshot: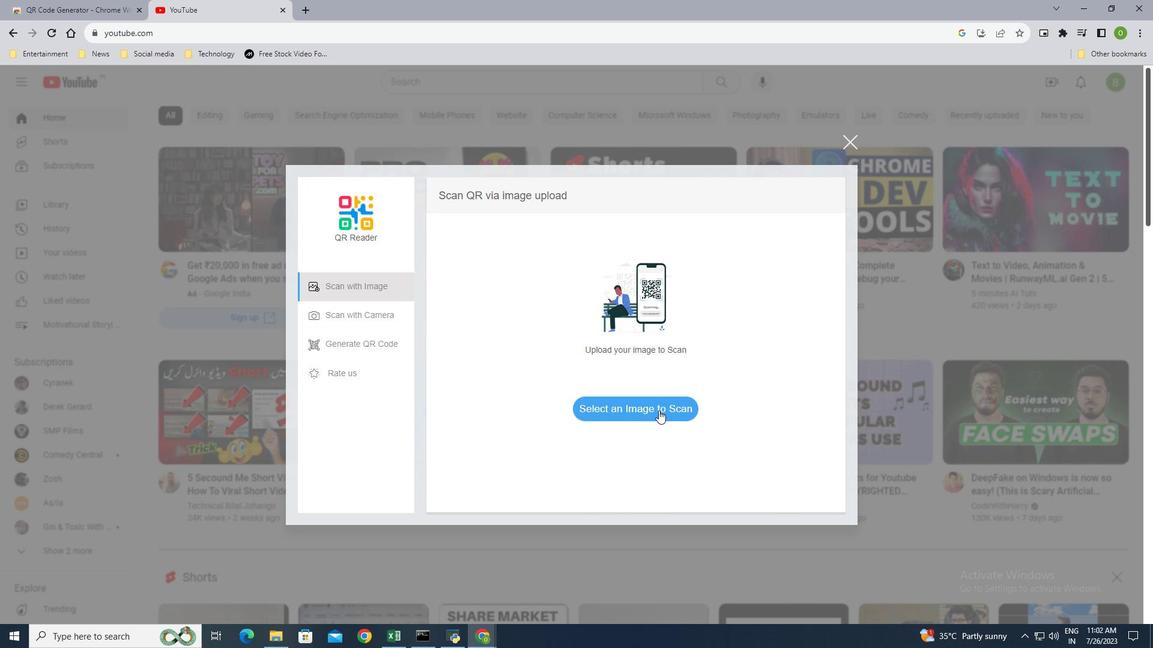 
Action: Mouse pressed left at (659, 406)
Screenshot: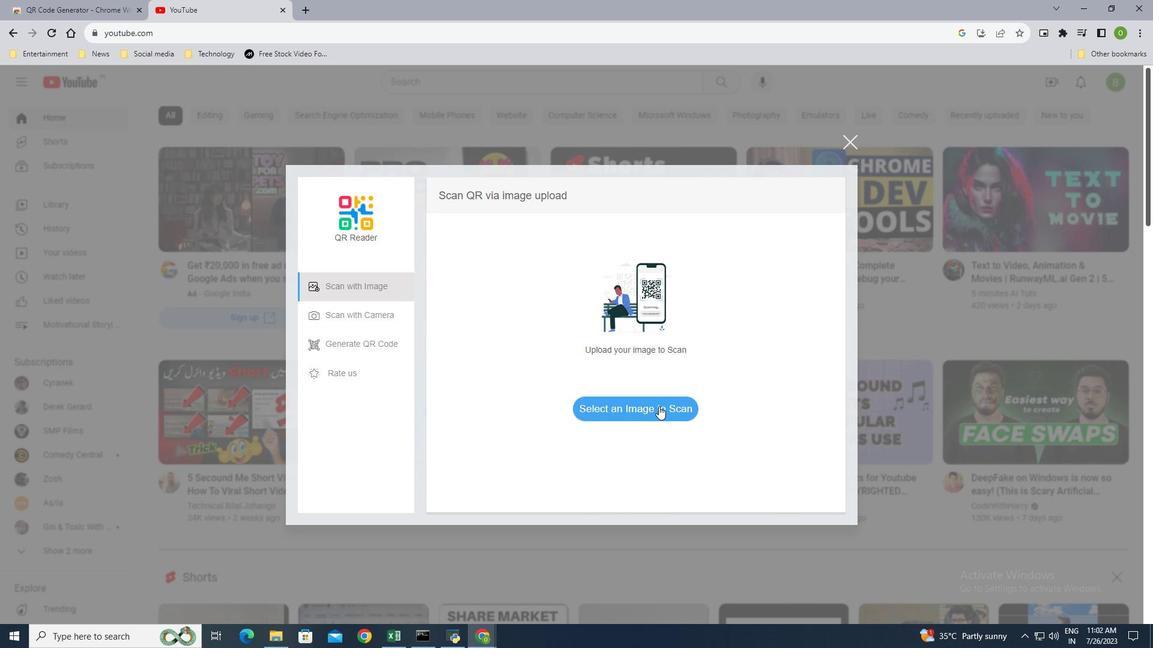 
Action: Mouse moved to (1029, 64)
Screenshot: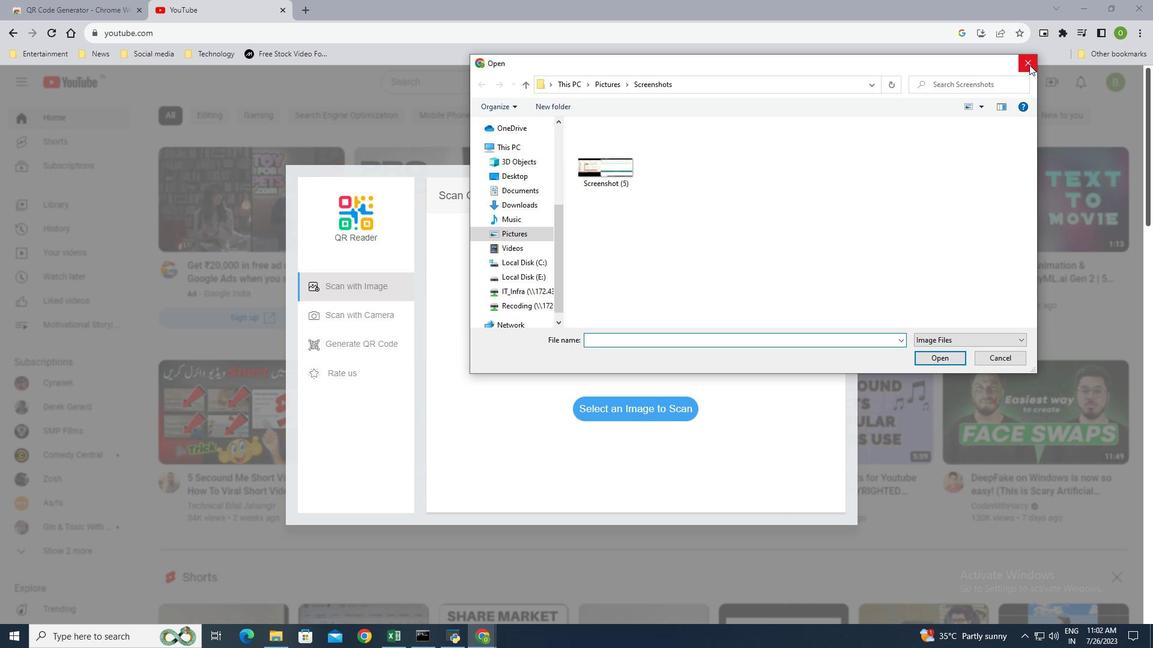 
Action: Mouse pressed left at (1029, 64)
Screenshot: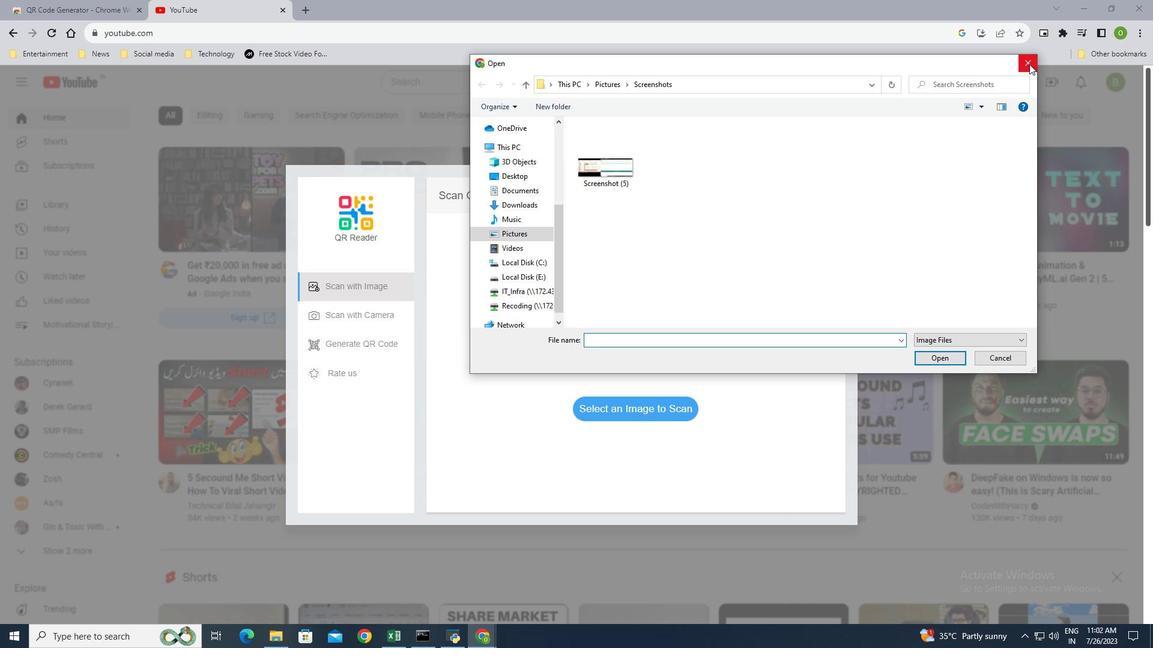 
Action: Mouse moved to (368, 347)
Screenshot: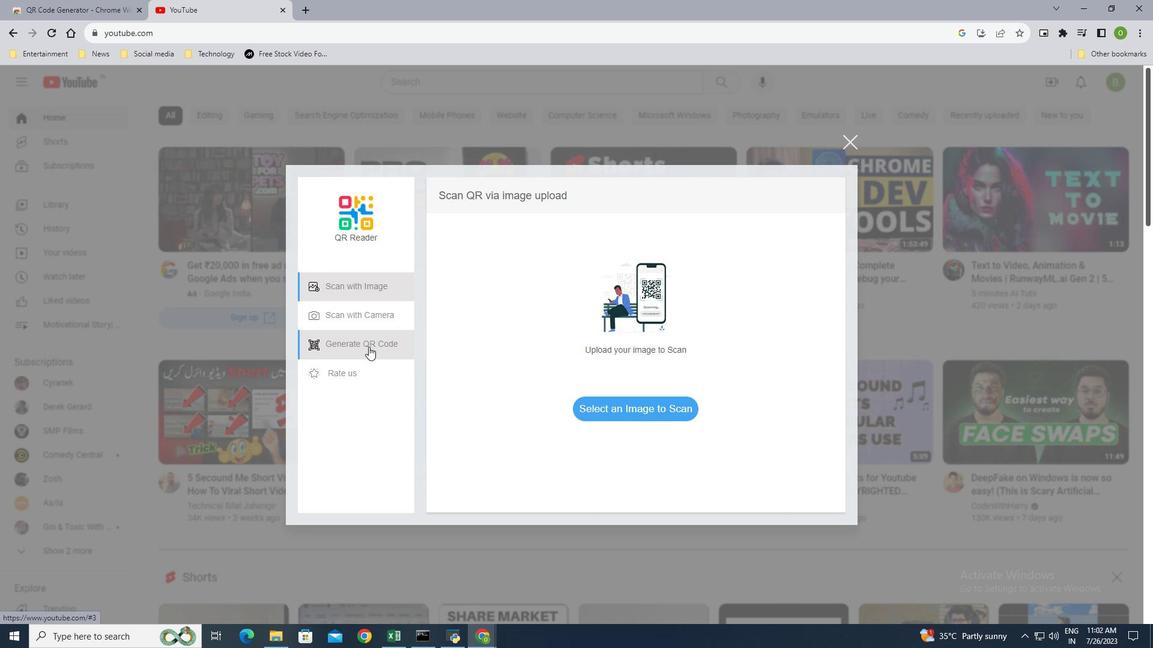 
Action: Mouse pressed left at (368, 347)
Screenshot: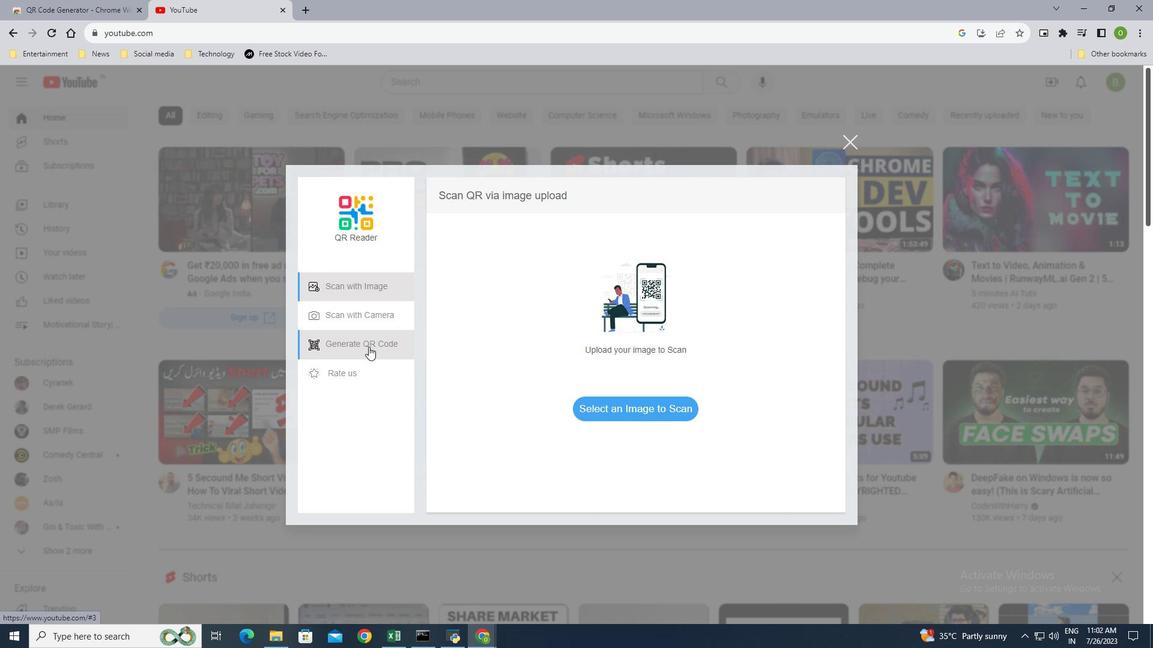 
Action: Mouse moved to (655, 364)
Screenshot: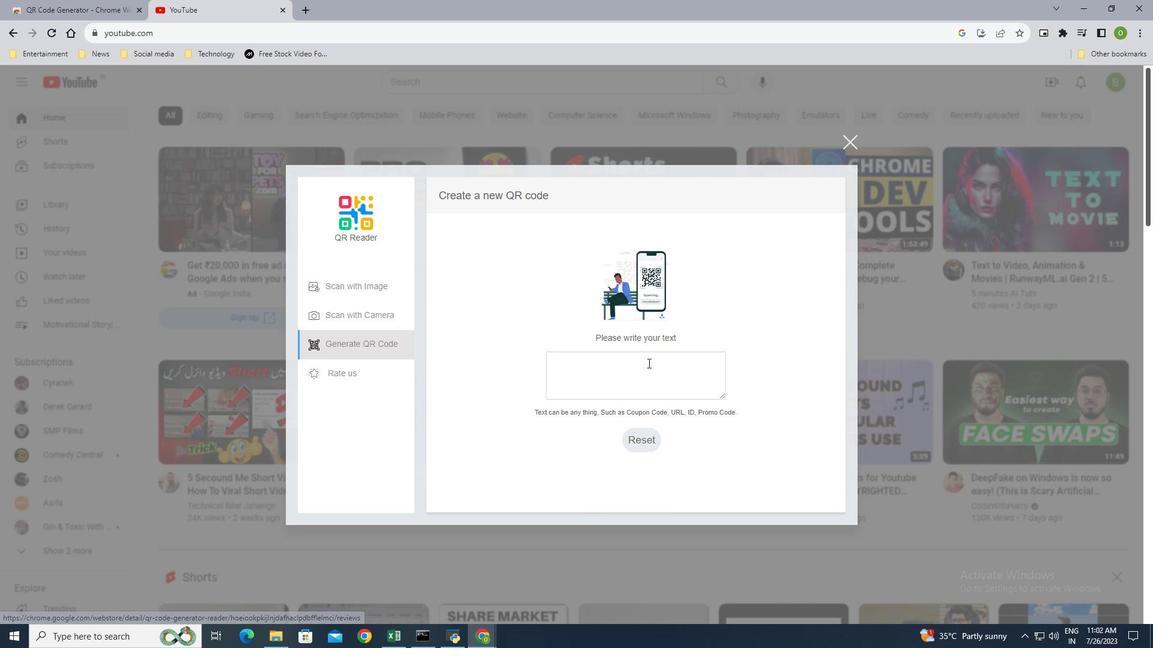 
Action: Mouse pressed left at (655, 364)
Screenshot: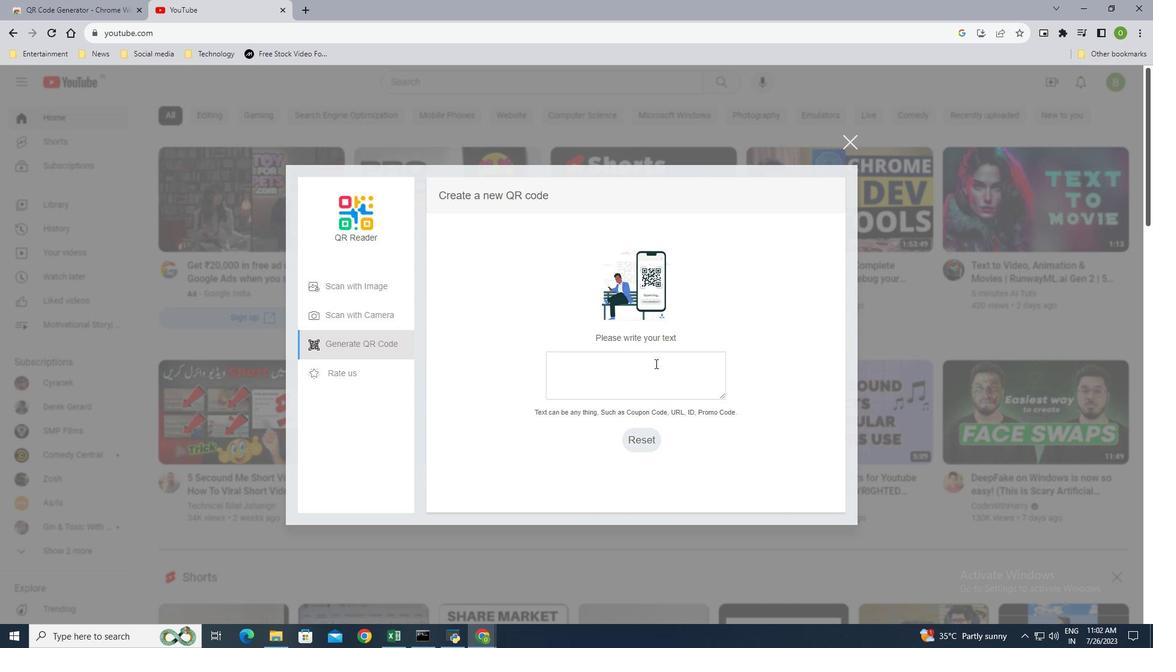 
Action: Mouse moved to (651, 364)
Screenshot: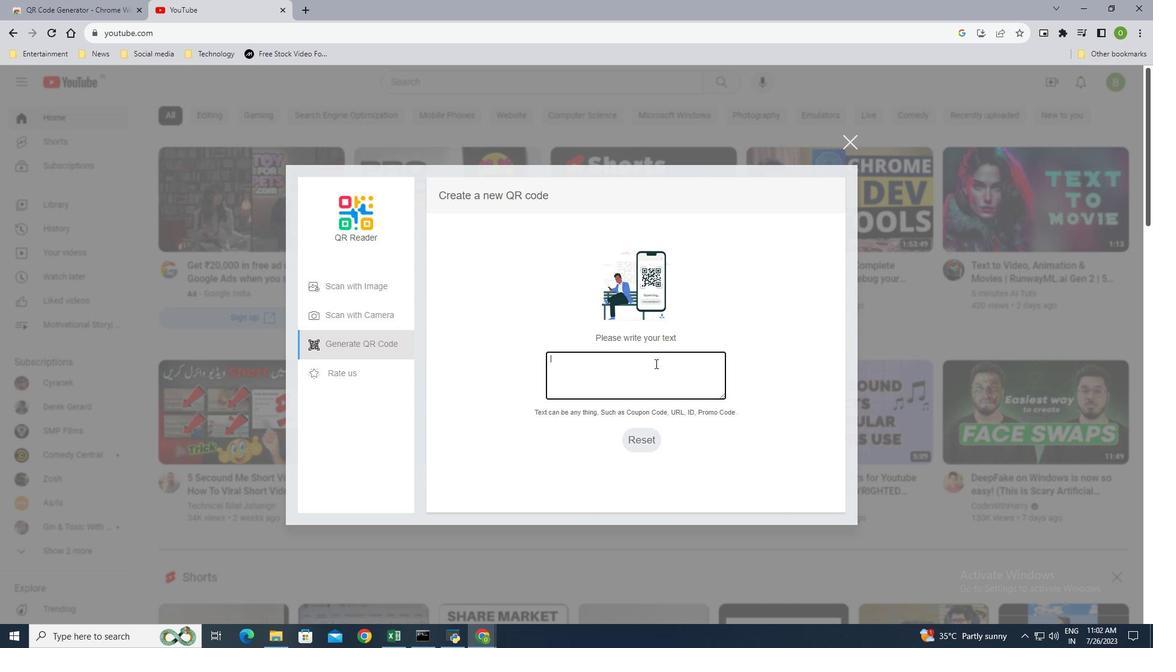 
Action: Key pressed www.facebook.com
Screenshot: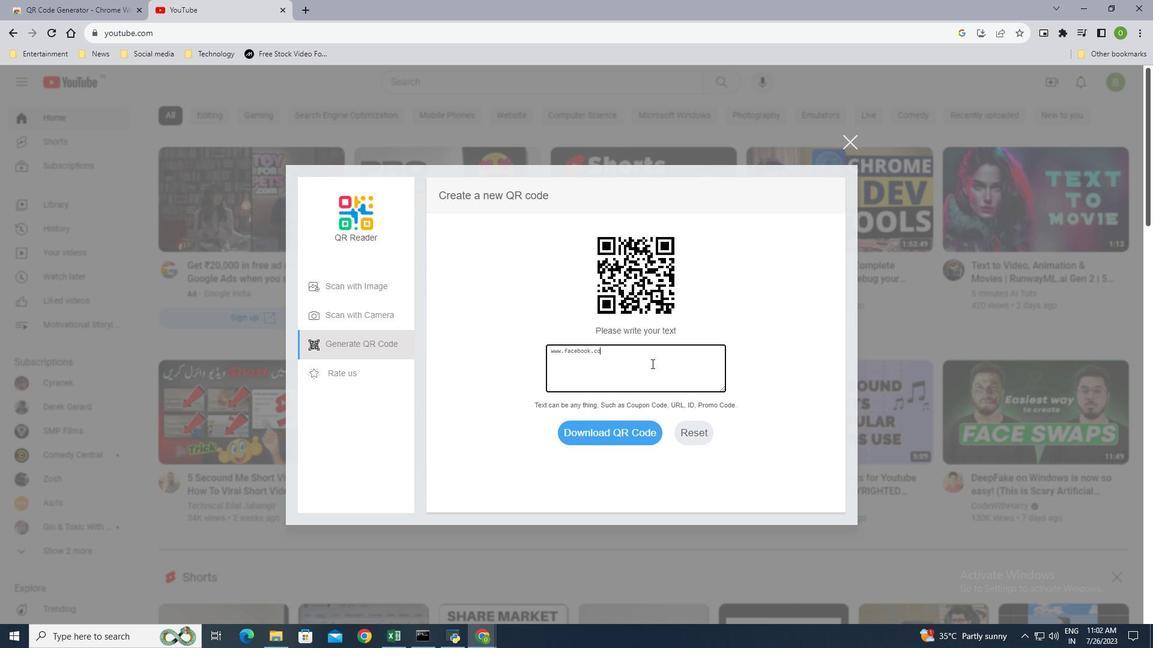 
Action: Mouse moved to (596, 436)
Screenshot: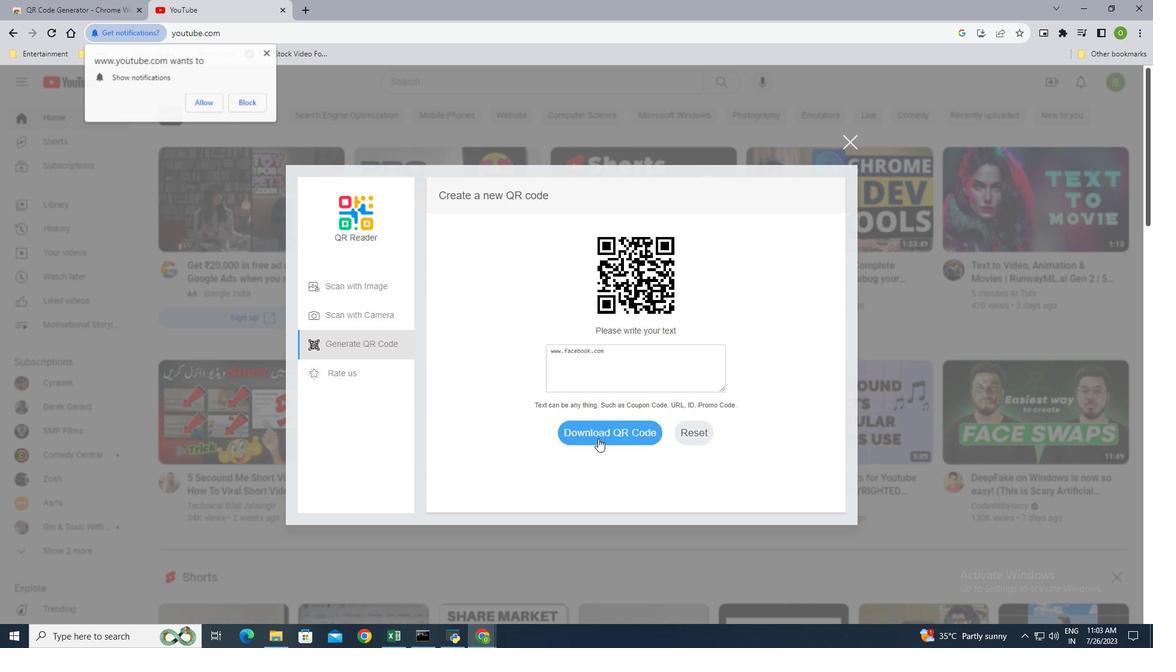
Action: Mouse pressed left at (596, 436)
Screenshot: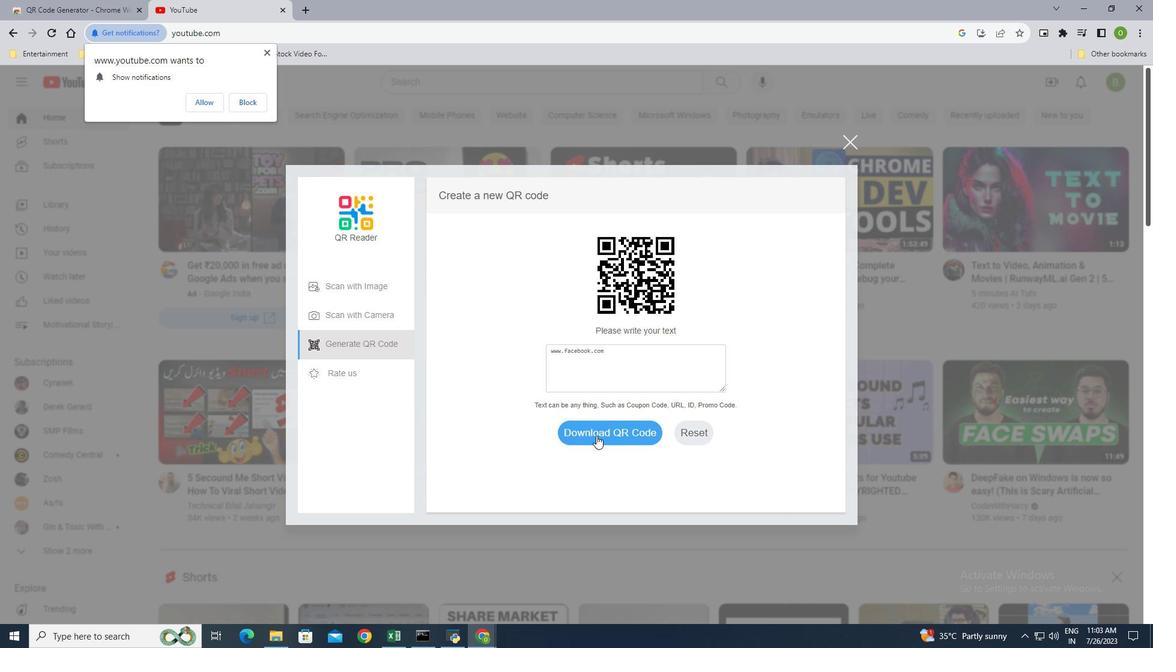 
Action: Mouse moved to (941, 355)
Screenshot: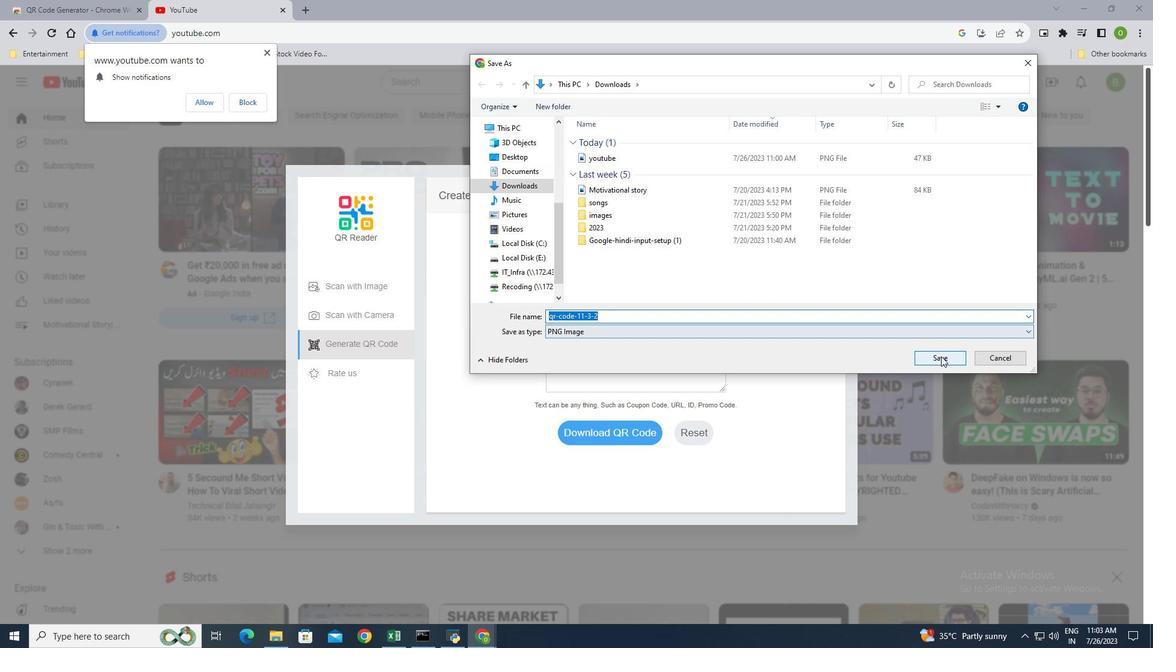 
Action: Mouse pressed left at (941, 355)
Screenshot: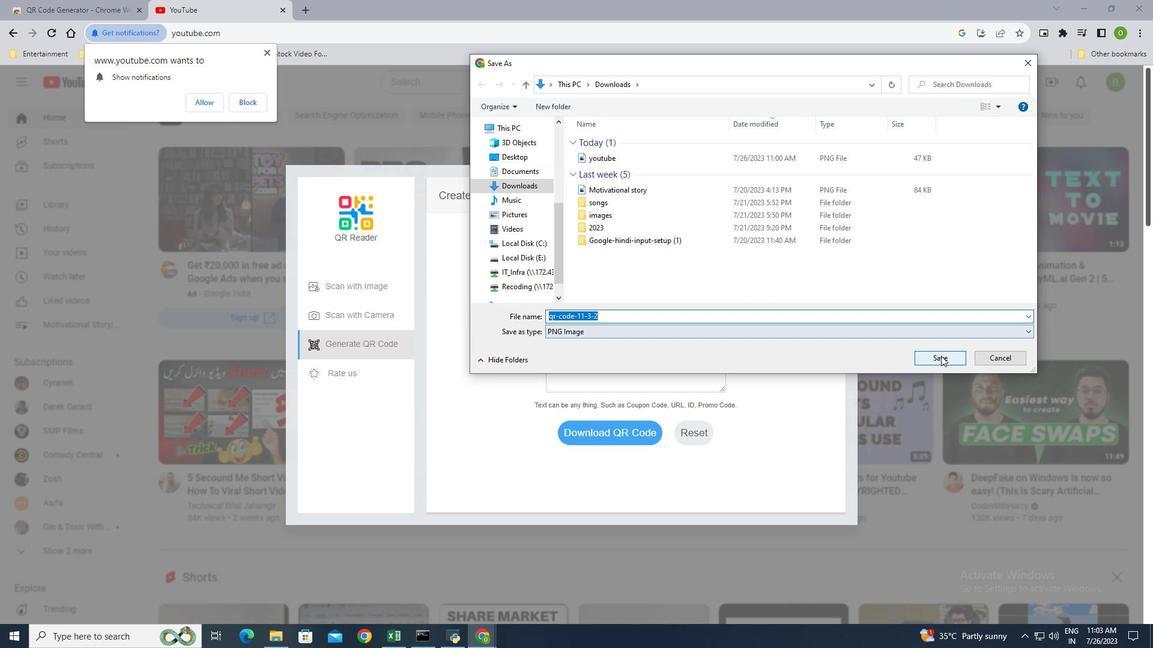 
Action: Mouse moved to (267, 54)
Screenshot: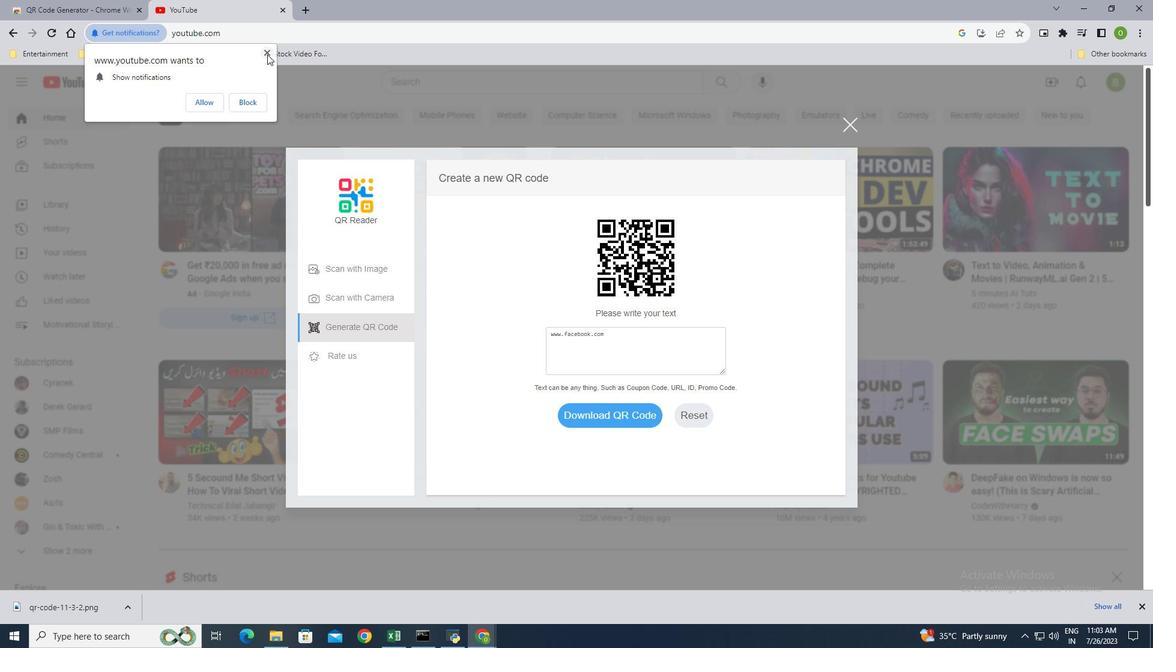 
Action: Mouse pressed left at (267, 54)
Screenshot: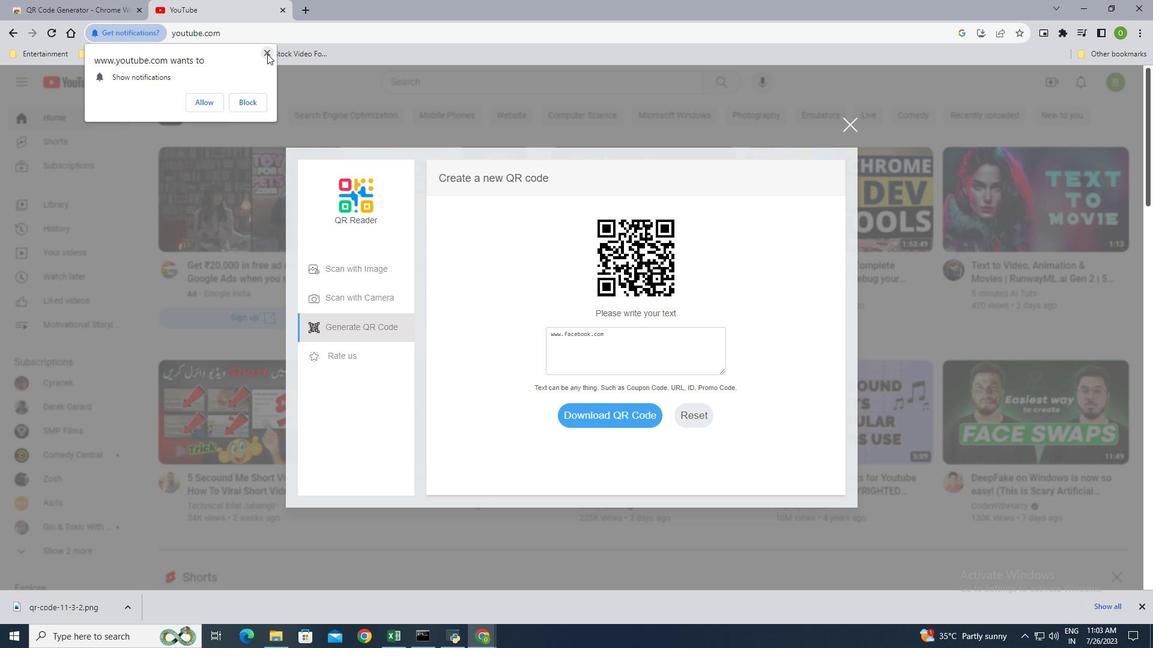 
Action: Mouse moved to (851, 120)
Screenshot: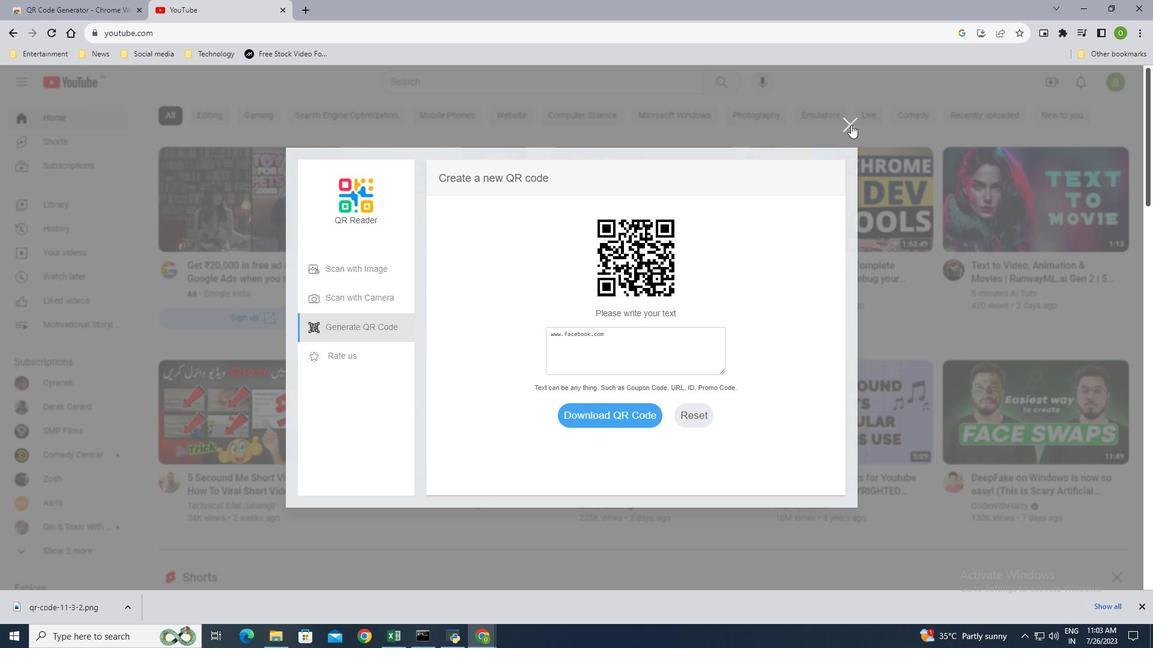 
Action: Mouse pressed left at (851, 120)
Screenshot: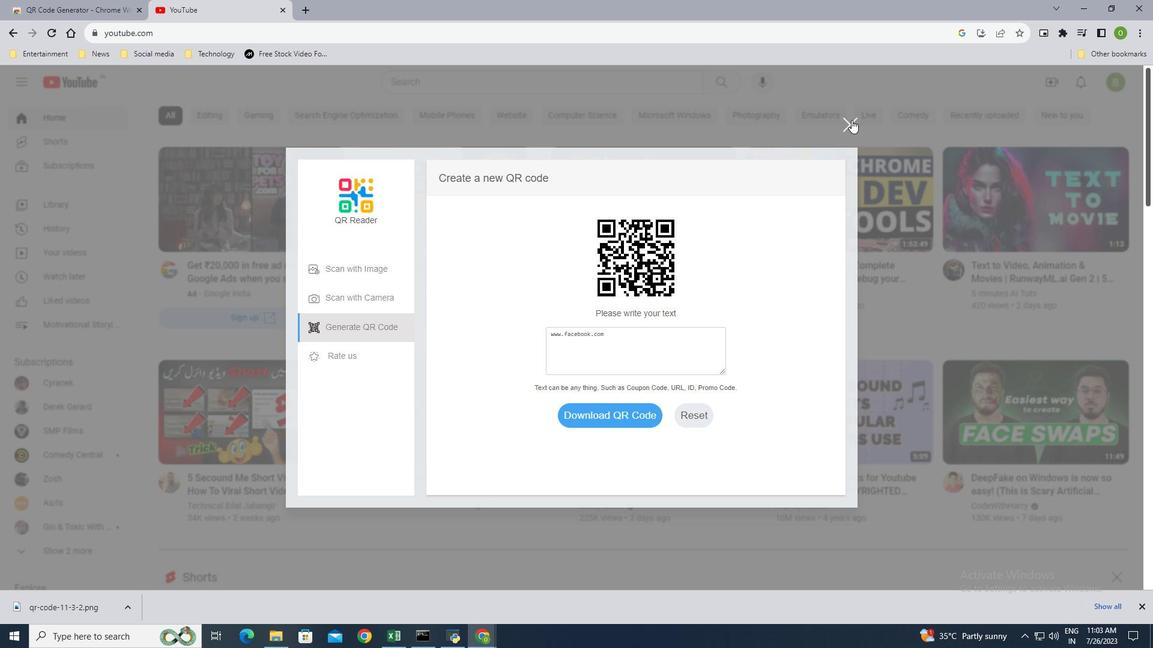 
Action: Mouse moved to (58, 605)
Screenshot: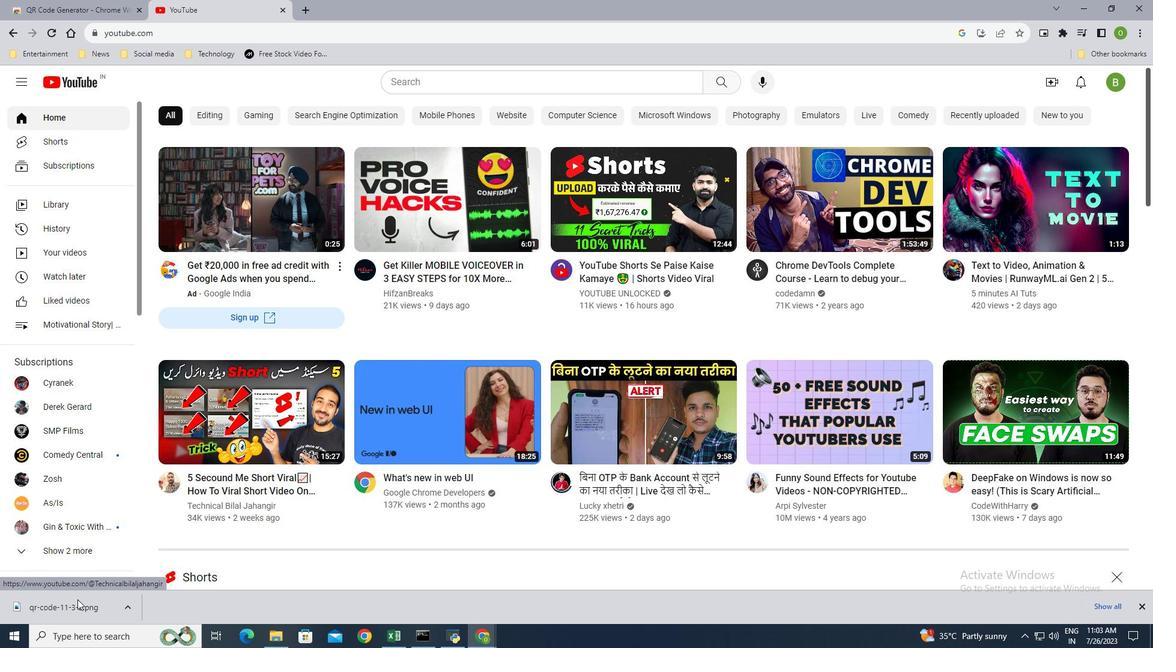 
Action: Mouse pressed left at (58, 605)
Screenshot: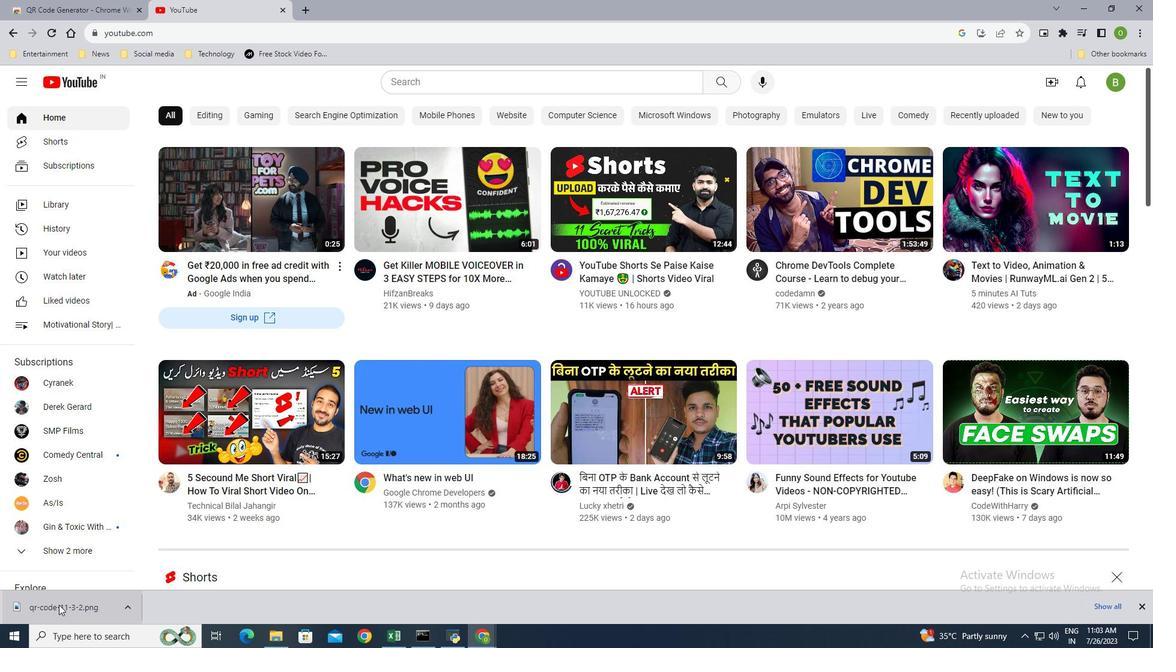 
Action: Mouse moved to (613, 421)
Screenshot: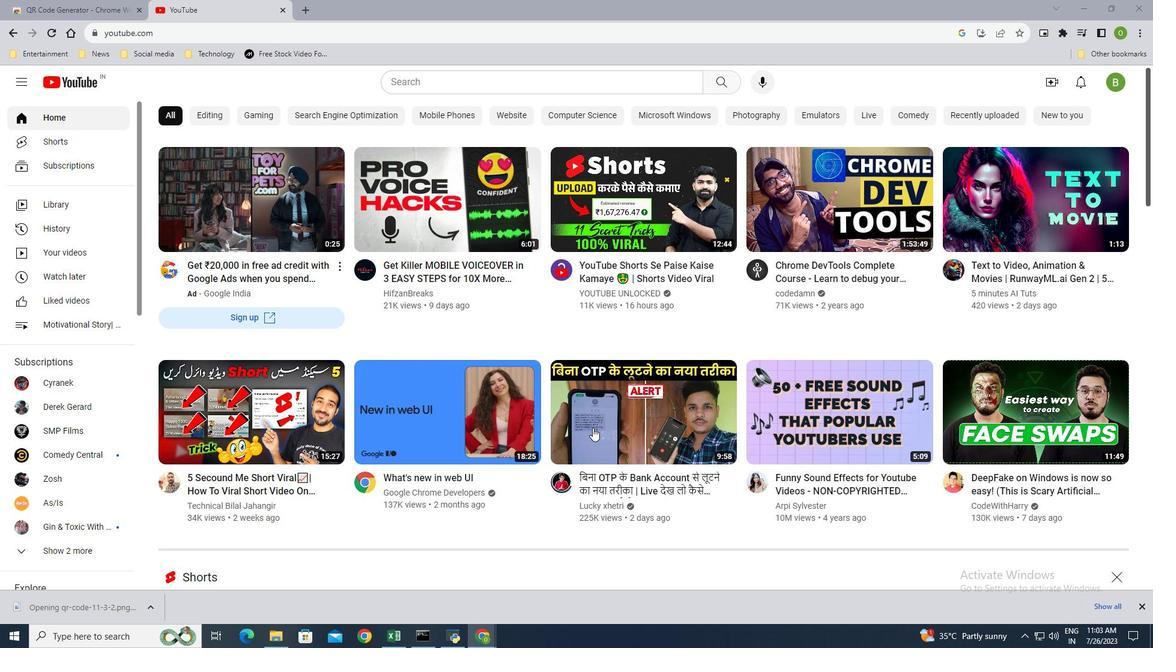 
